 Task: Add Attachment from Google Drive to Card Card0000000083 in Board Board0000000021 in Workspace WS0000000007 in Trello. Add Cover Orange to Card Card0000000083 in Board Board0000000021 in Workspace WS0000000007 in Trello. Add "Add Label …" with "Title" Title0000000083 to Button Button0000000083 to Card Card0000000083 in Board Board0000000021 in Workspace WS0000000007 in Trello. Add Description DS0000000083 to Card Card0000000083 in Board Board0000000021 in Workspace WS0000000007 in Trello. Add Comment CM0000000083 to Card Card0000000083 in Board Board0000000021 in Workspace WS0000000007 in Trello
Action: Mouse moved to (399, 496)
Screenshot: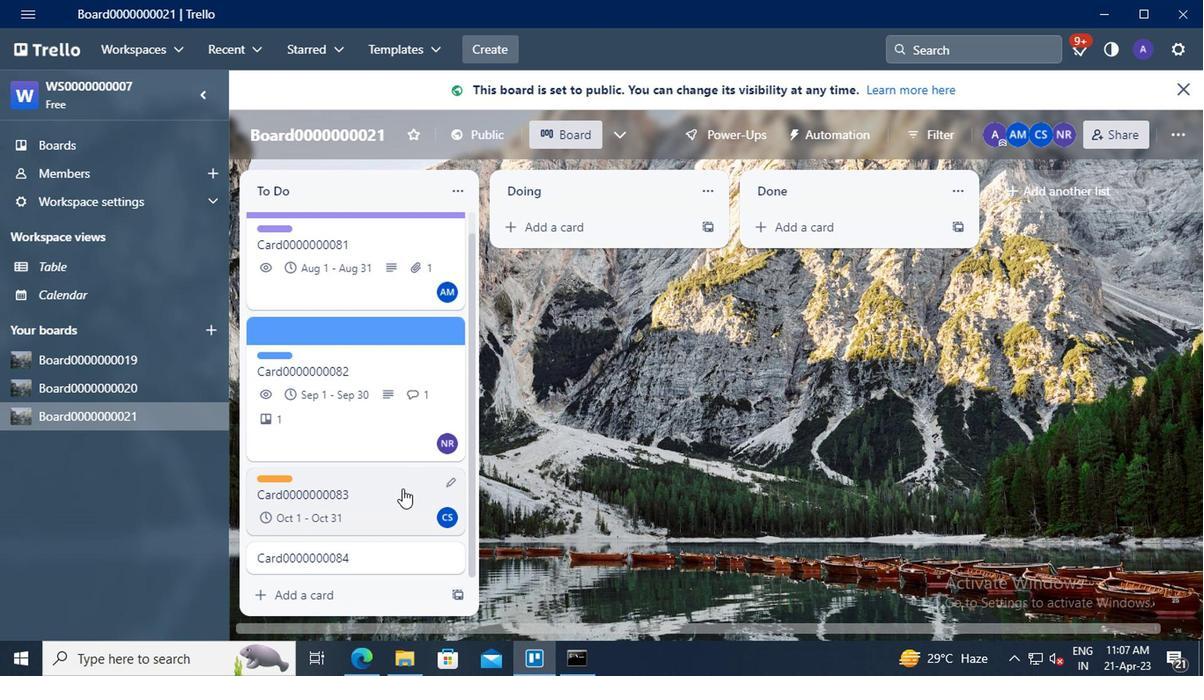 
Action: Mouse pressed left at (399, 496)
Screenshot: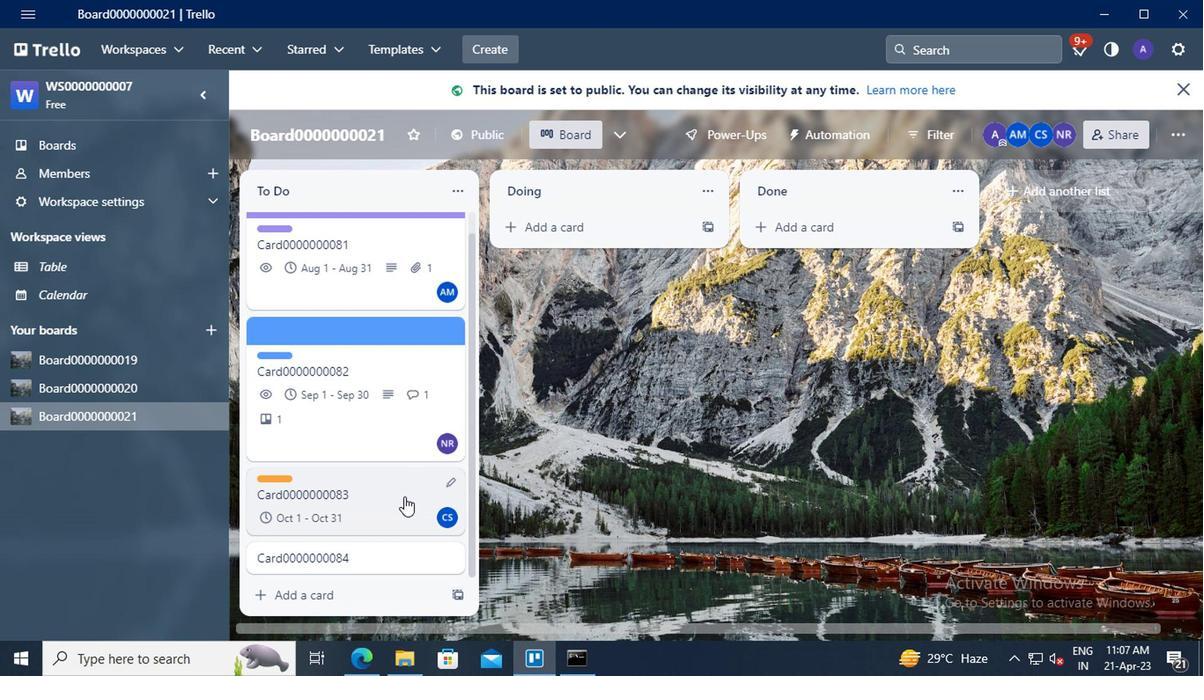 
Action: Mouse moved to (815, 376)
Screenshot: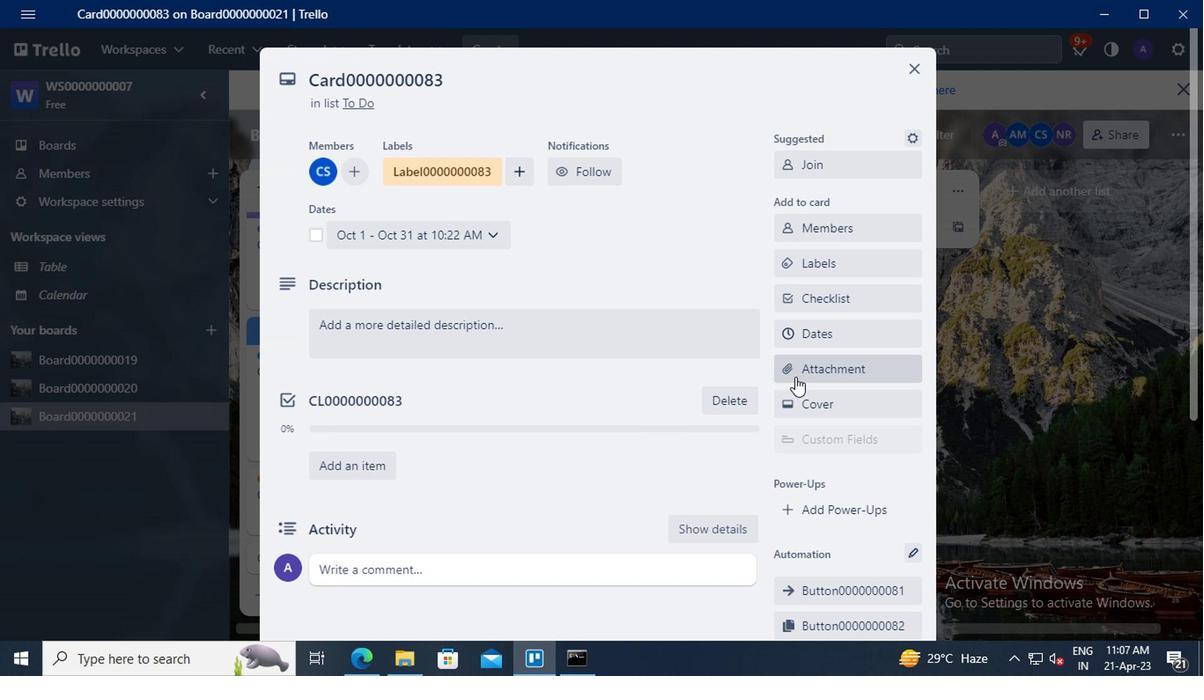 
Action: Mouse pressed left at (815, 376)
Screenshot: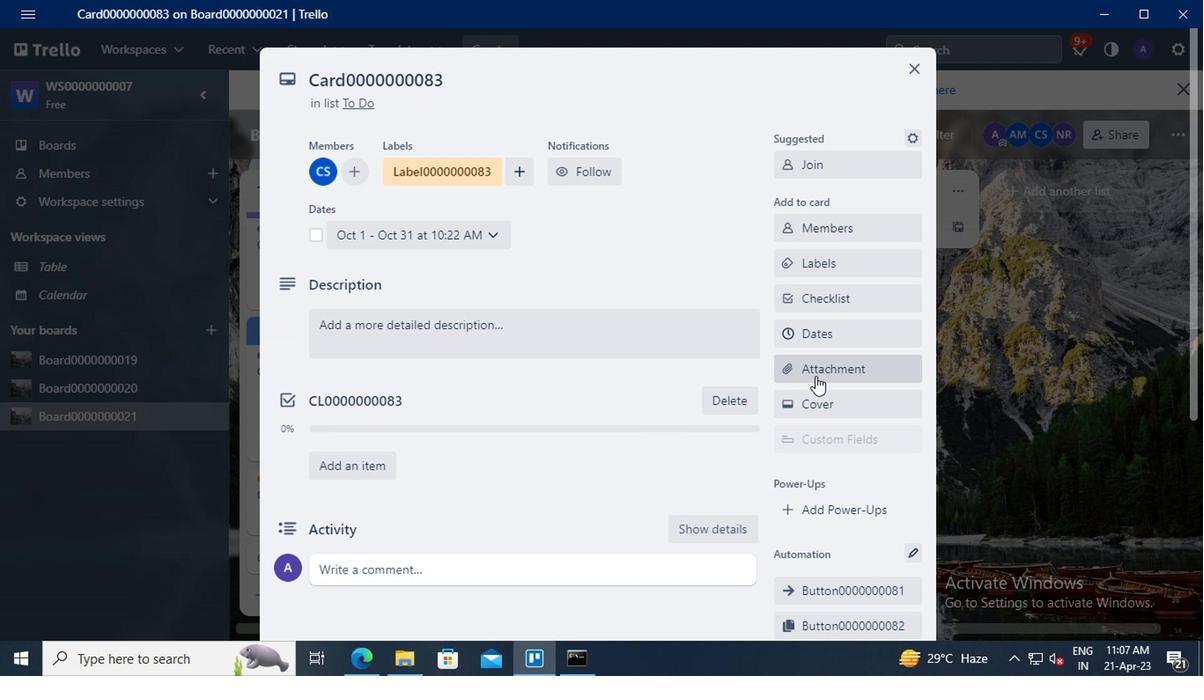
Action: Mouse moved to (826, 214)
Screenshot: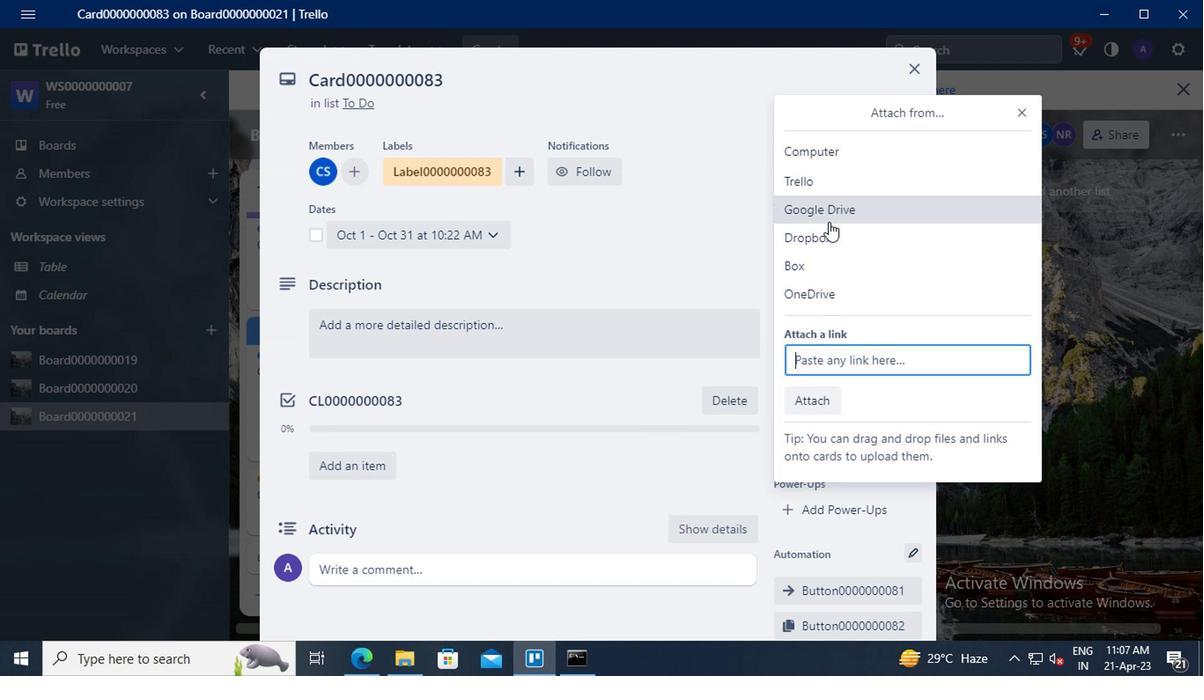 
Action: Mouse pressed left at (826, 214)
Screenshot: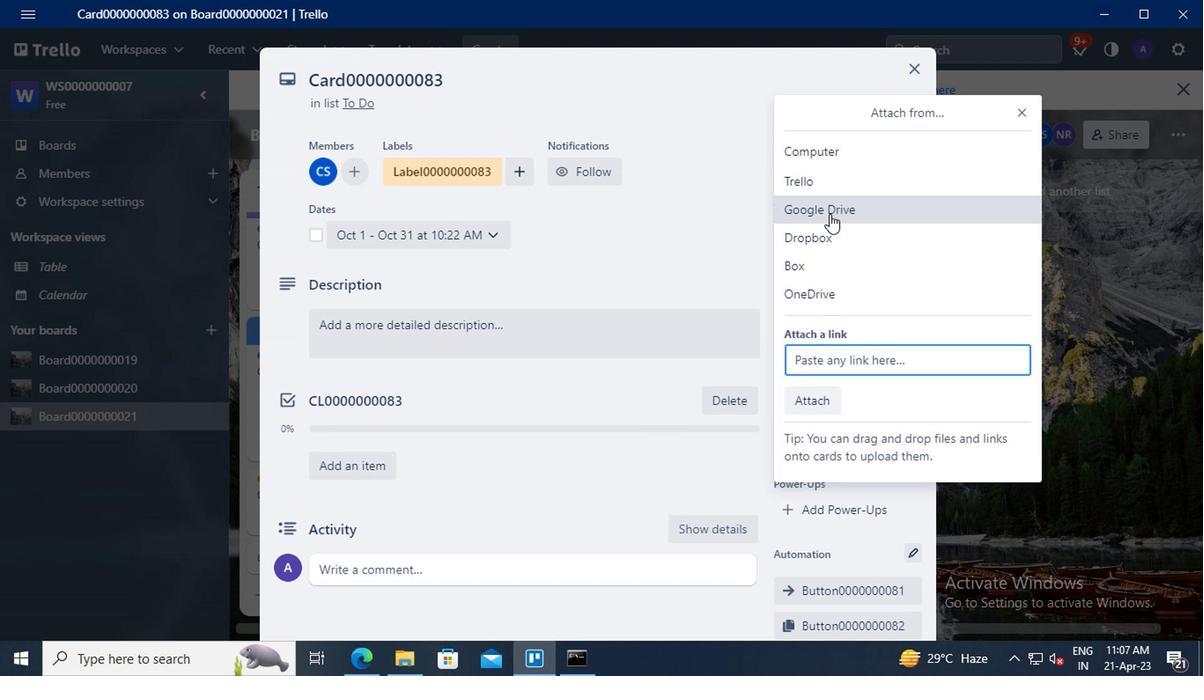 
Action: Mouse moved to (238, 293)
Screenshot: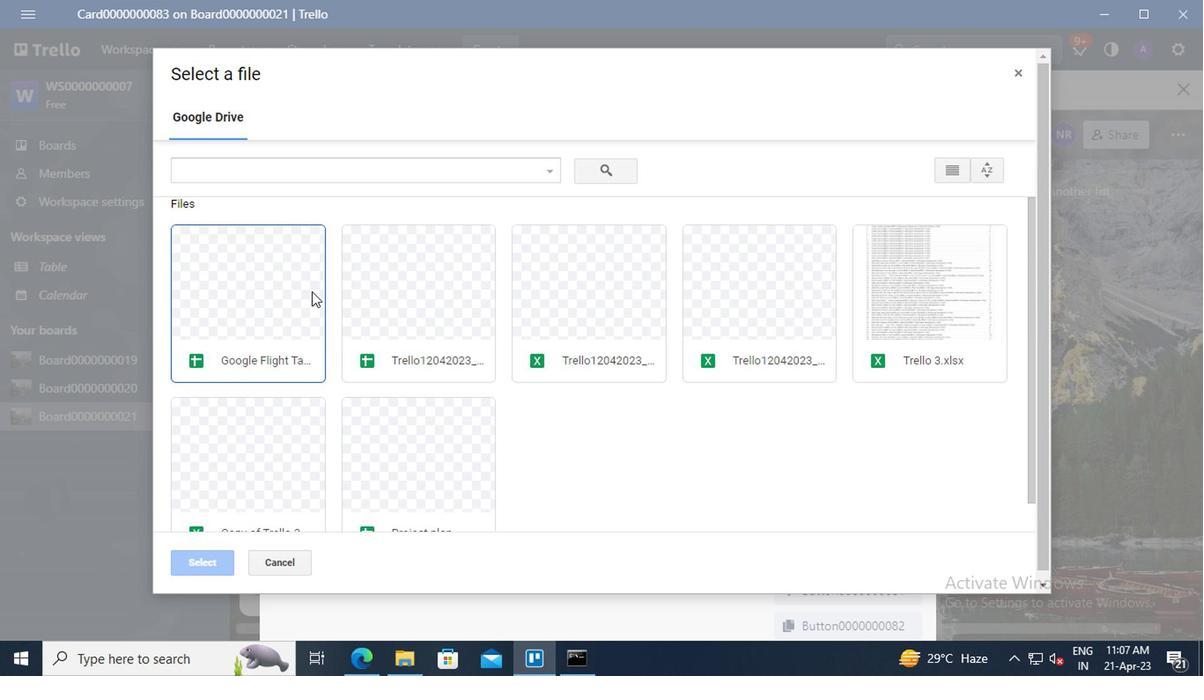 
Action: Mouse pressed left at (238, 293)
Screenshot: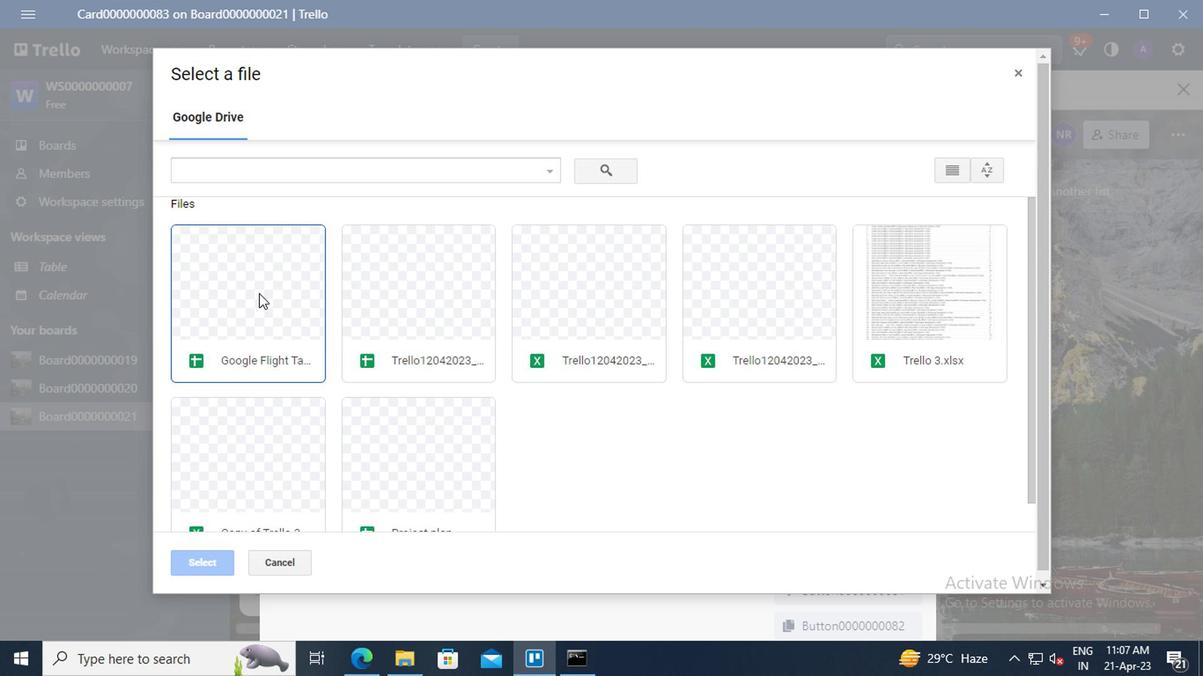 
Action: Mouse moved to (209, 559)
Screenshot: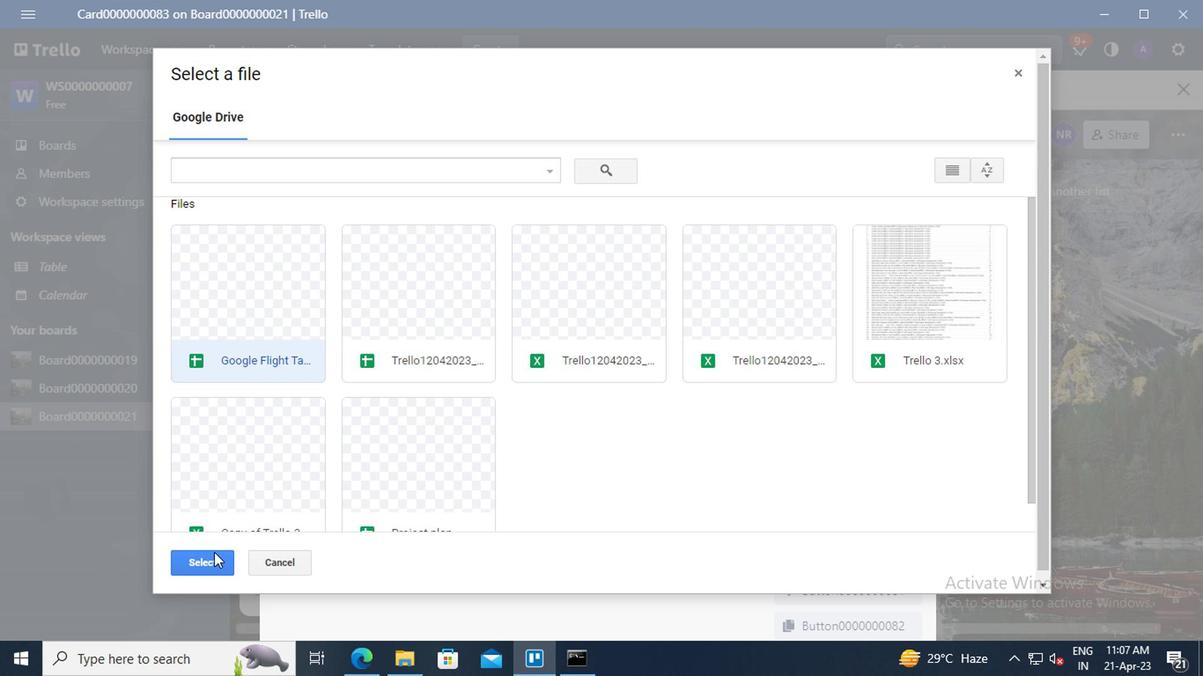 
Action: Mouse pressed left at (209, 559)
Screenshot: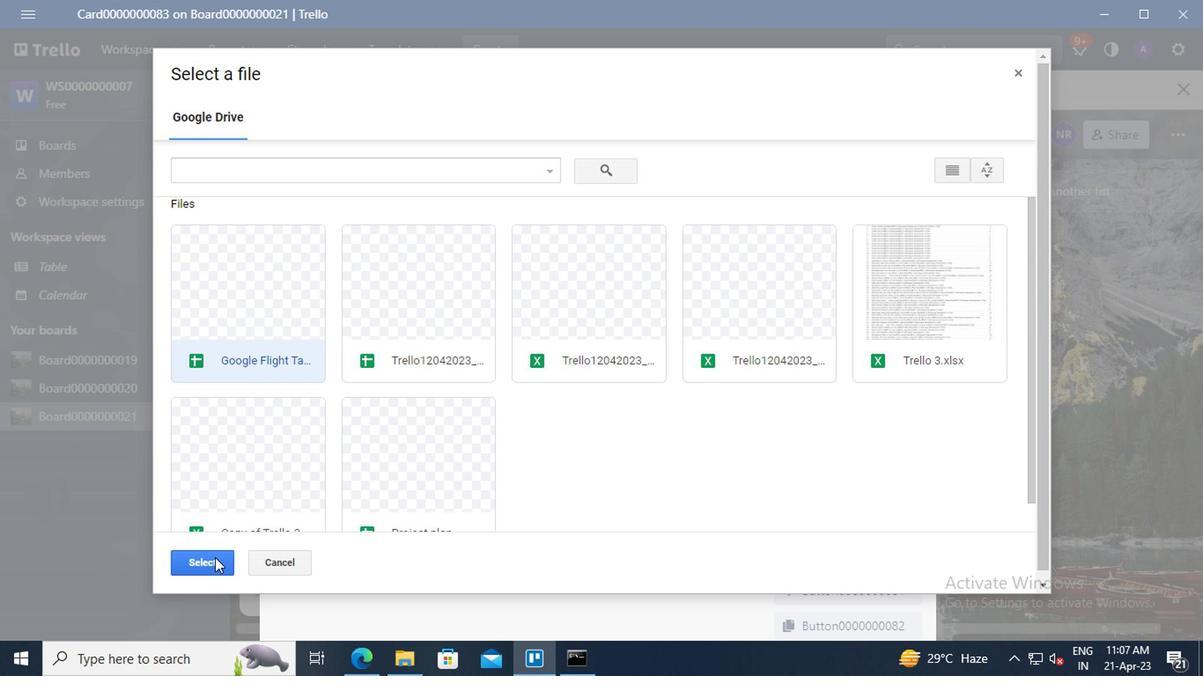 
Action: Mouse moved to (817, 410)
Screenshot: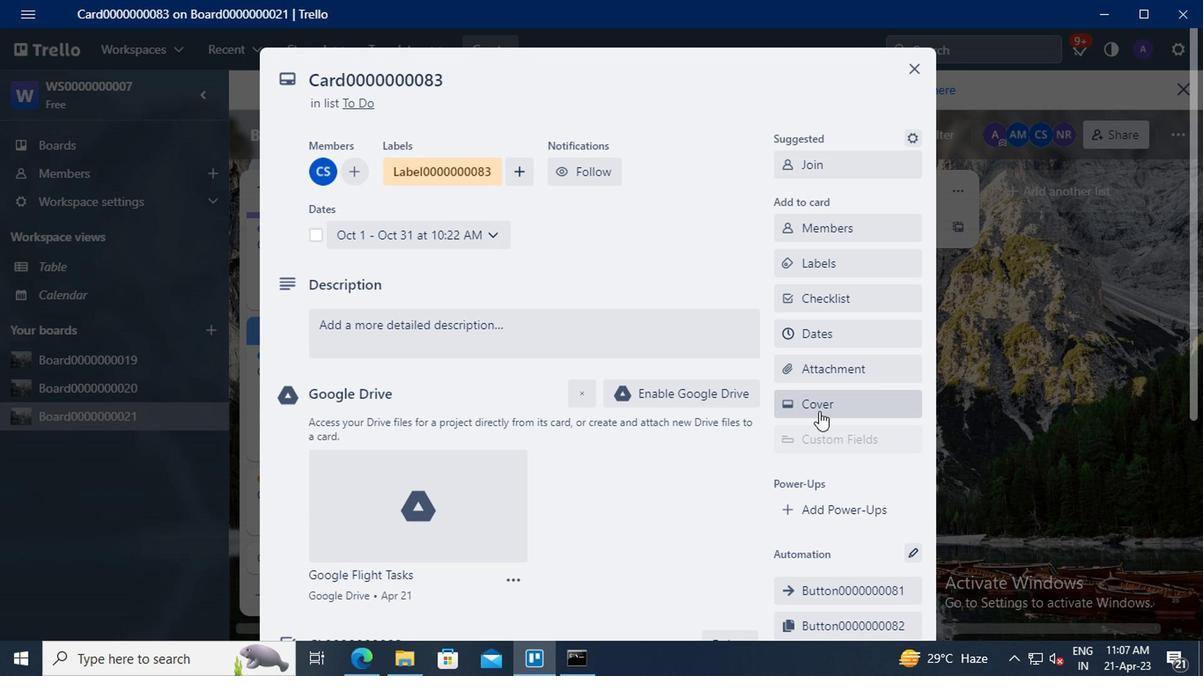 
Action: Mouse pressed left at (817, 410)
Screenshot: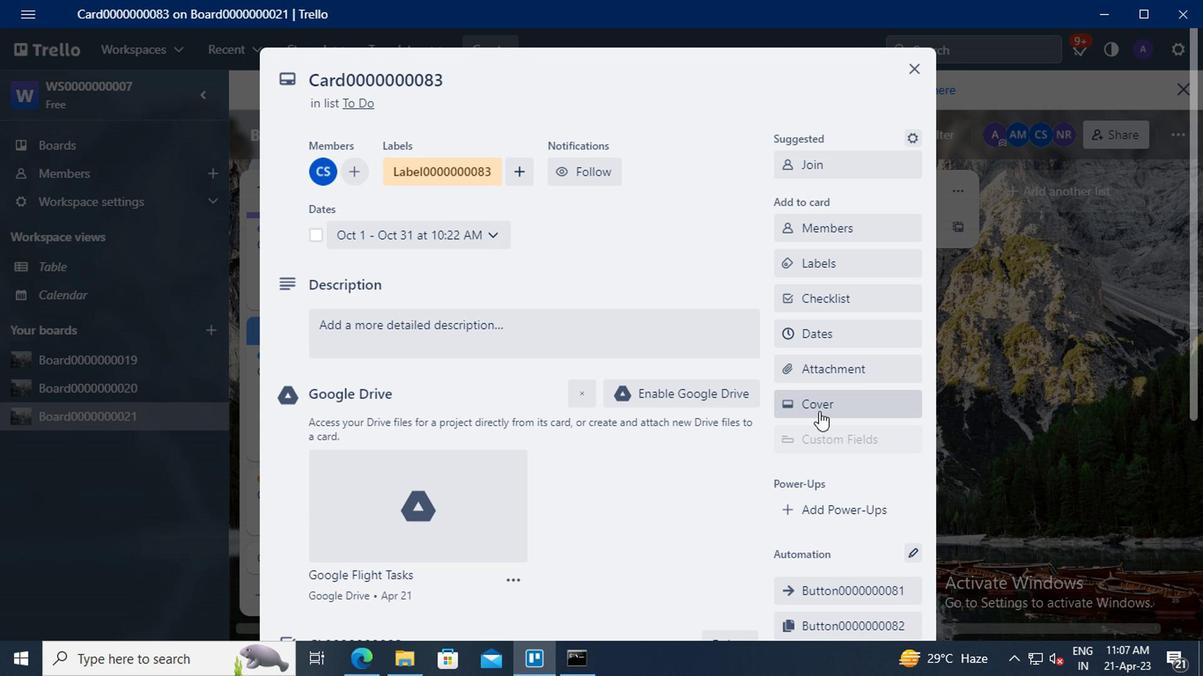 
Action: Mouse moved to (907, 281)
Screenshot: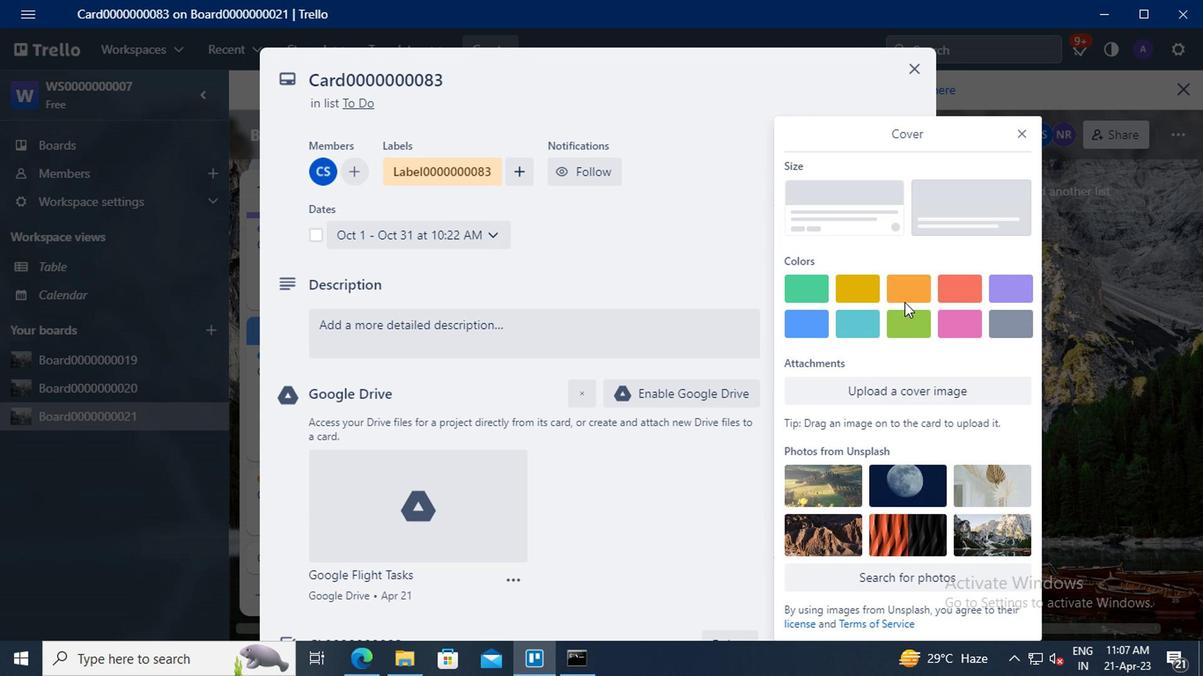 
Action: Mouse pressed left at (907, 281)
Screenshot: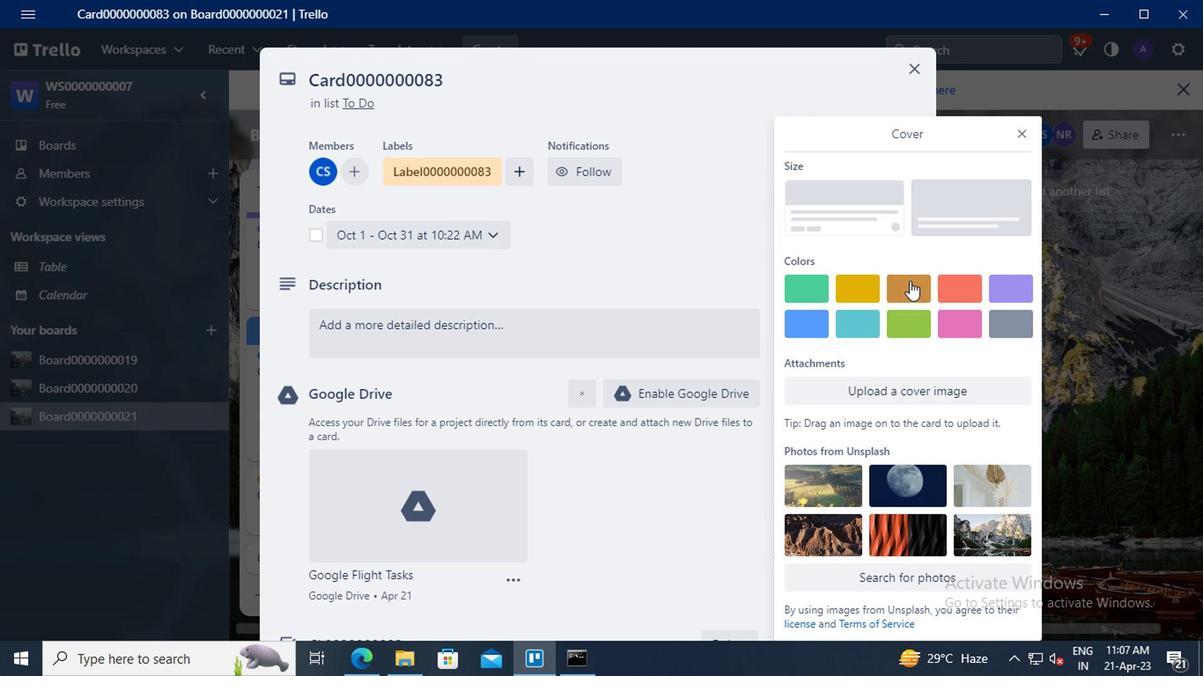 
Action: Mouse moved to (1020, 103)
Screenshot: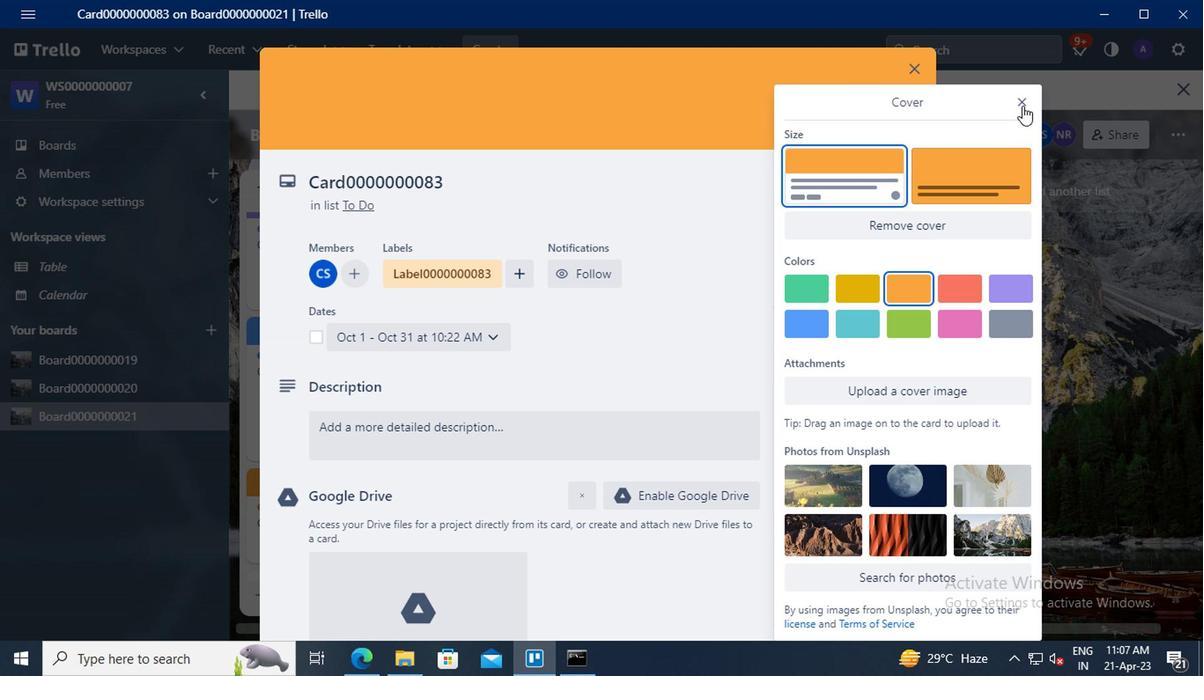 
Action: Mouse pressed left at (1020, 103)
Screenshot: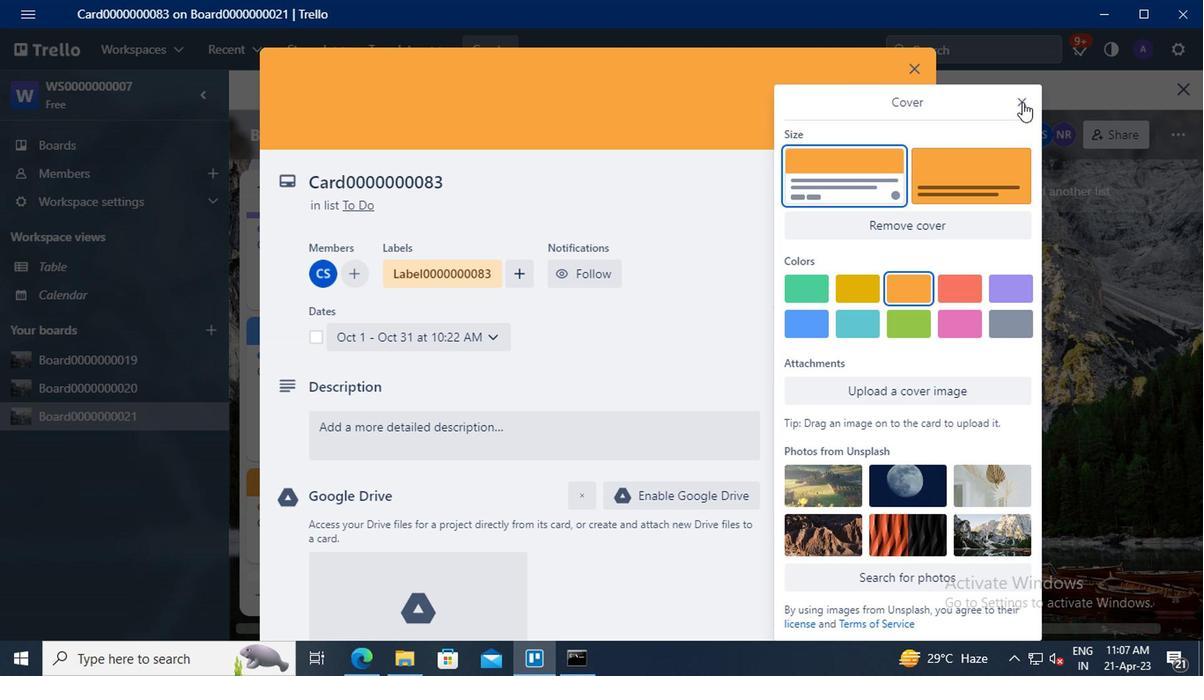
Action: Mouse moved to (817, 303)
Screenshot: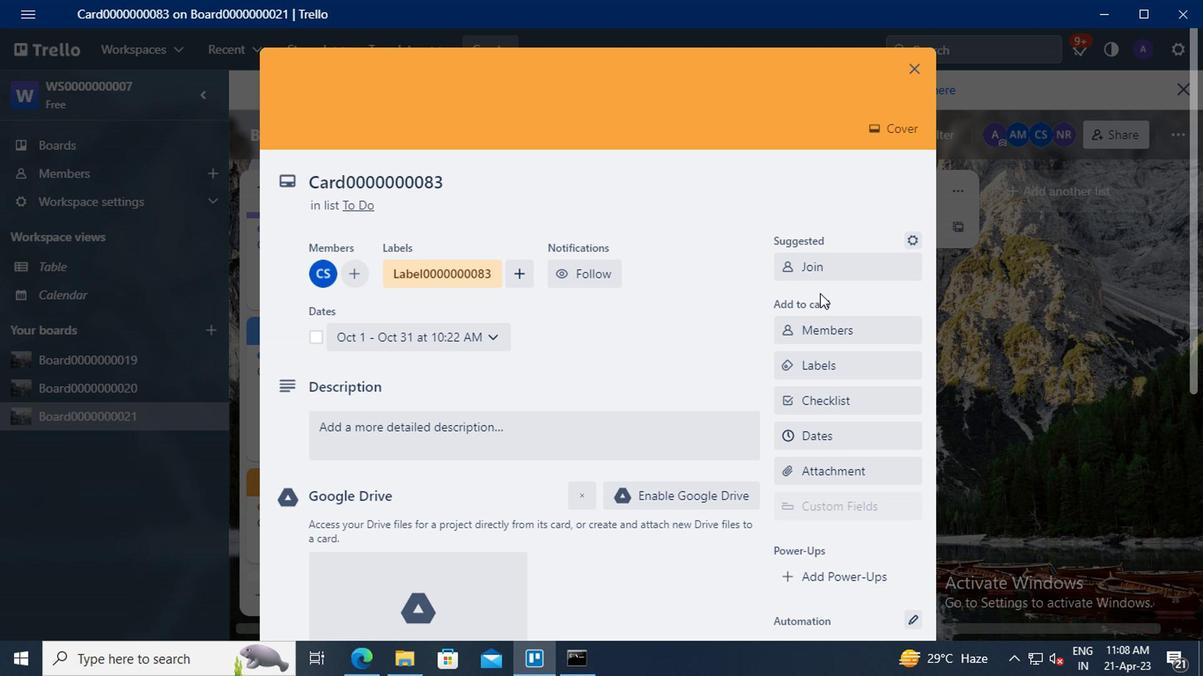 
Action: Mouse scrolled (817, 302) with delta (0, 0)
Screenshot: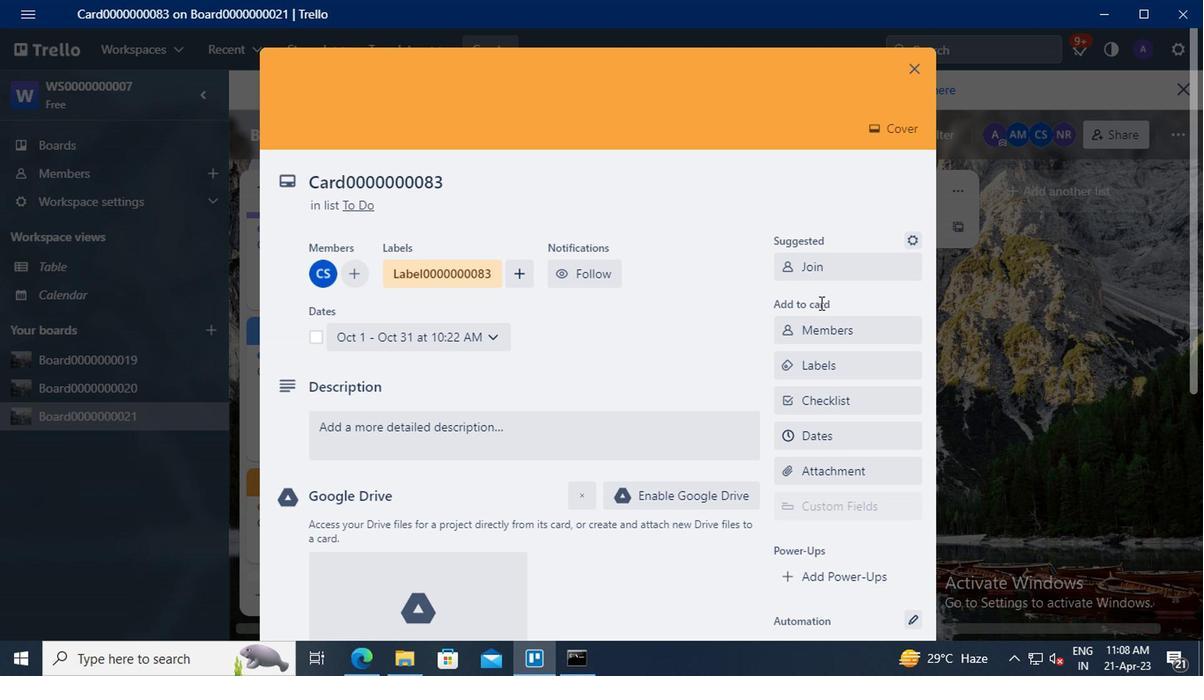 
Action: Mouse moved to (817, 304)
Screenshot: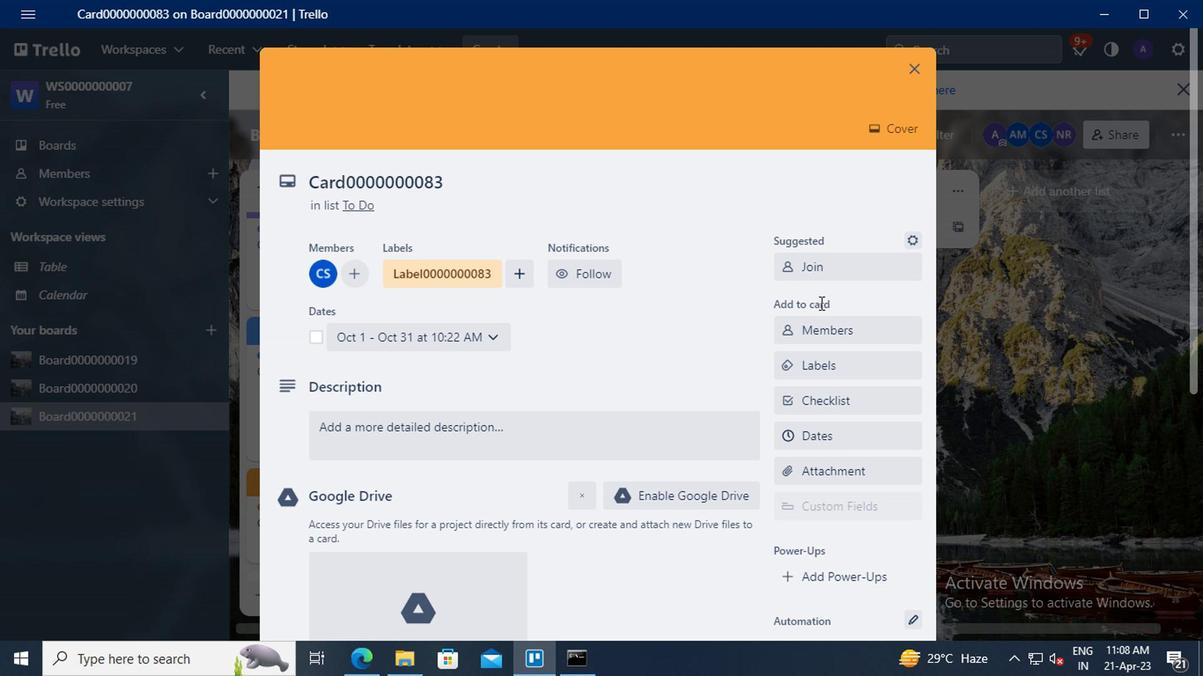 
Action: Mouse scrolled (817, 303) with delta (0, -1)
Screenshot: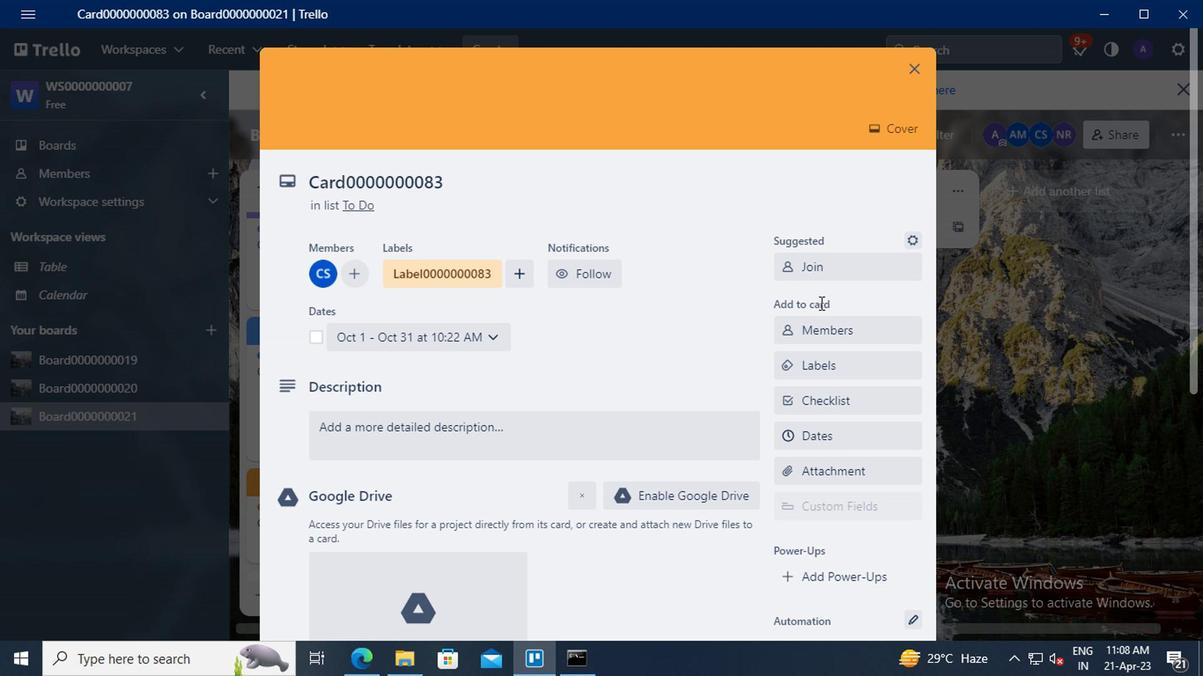 
Action: Mouse moved to (817, 305)
Screenshot: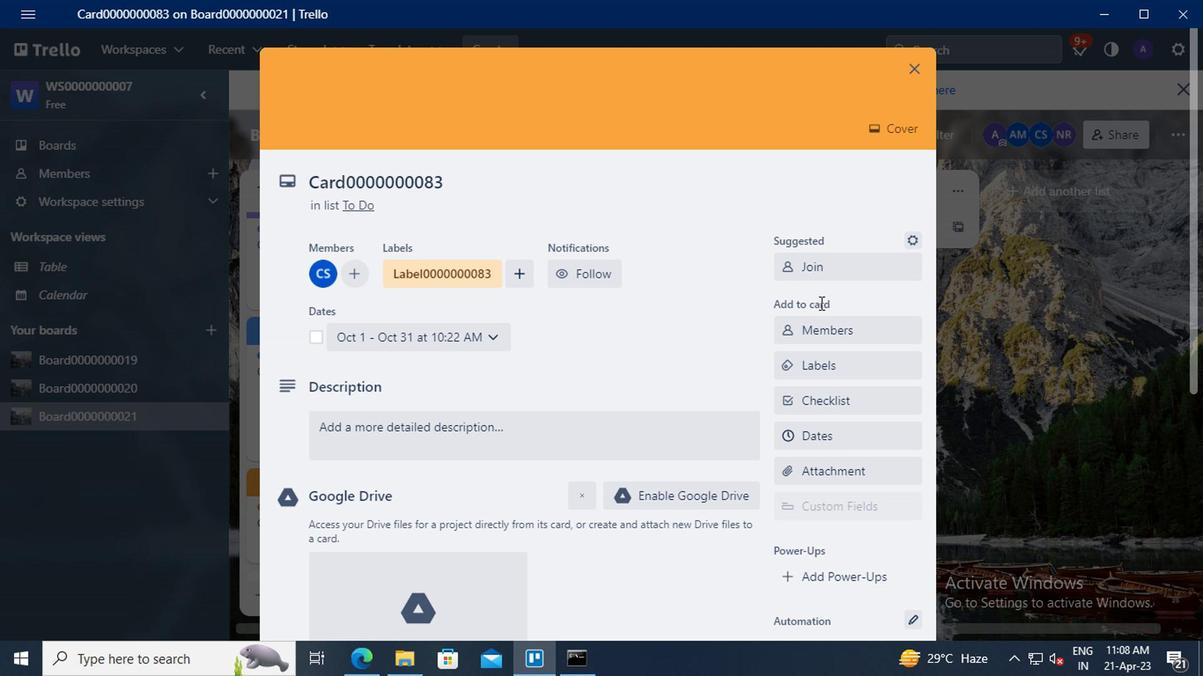 
Action: Mouse scrolled (817, 305) with delta (0, 0)
Screenshot: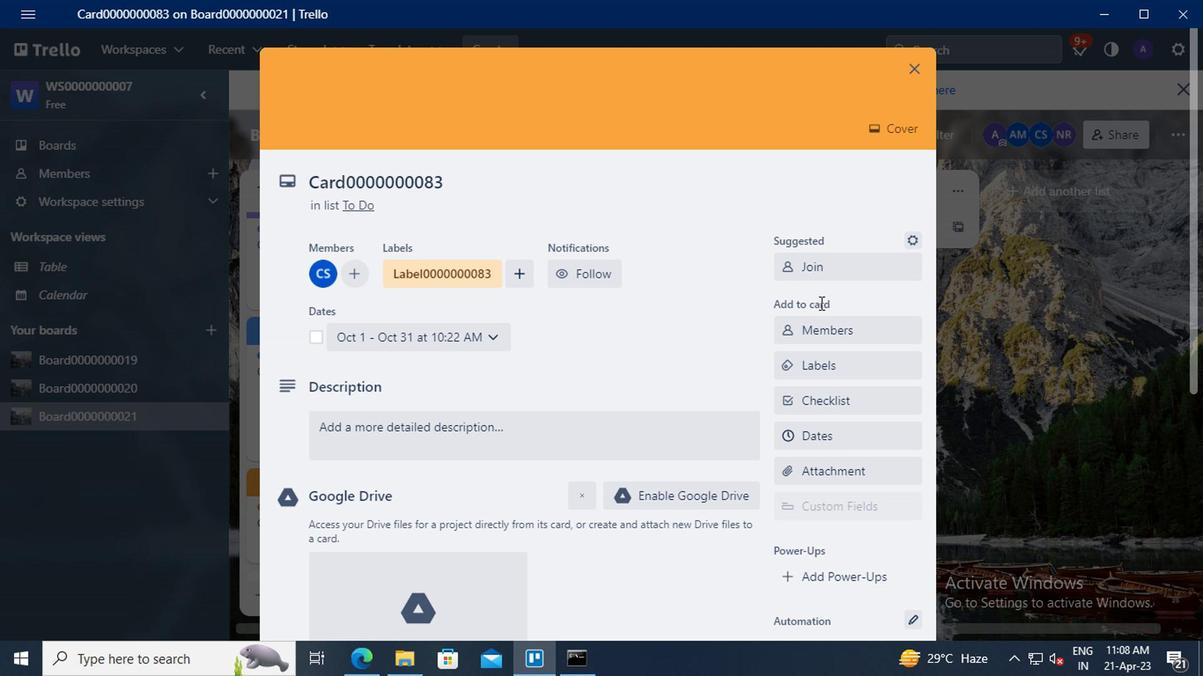
Action: Mouse moved to (834, 464)
Screenshot: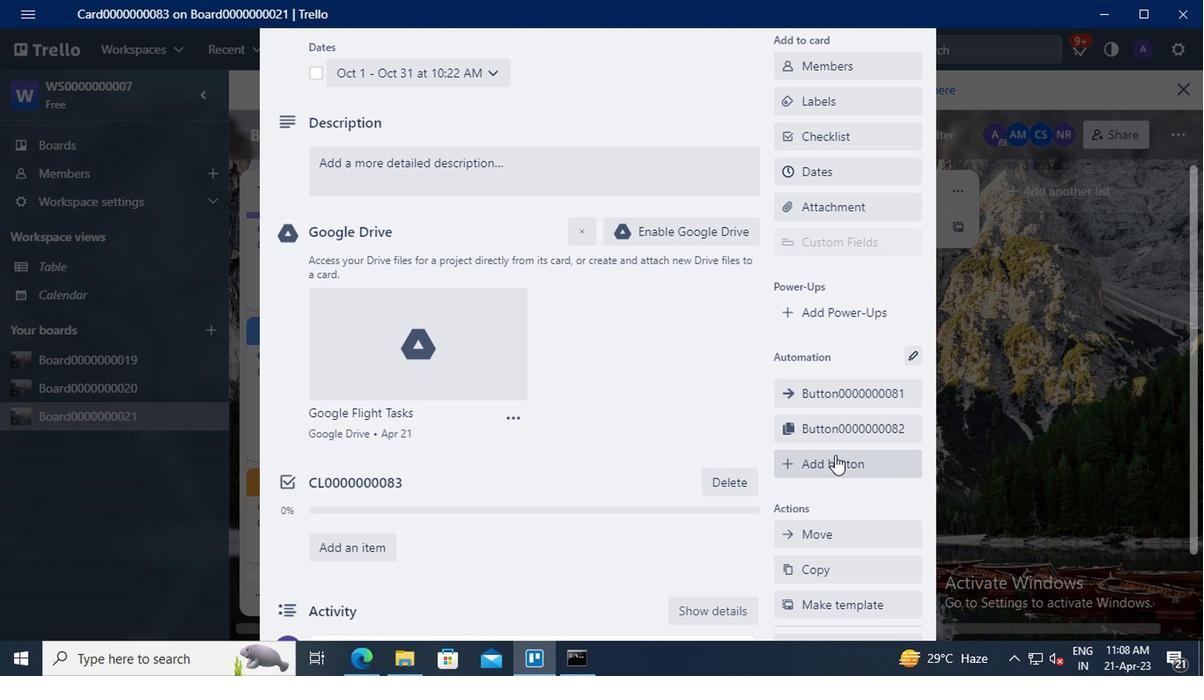 
Action: Mouse pressed left at (834, 464)
Screenshot: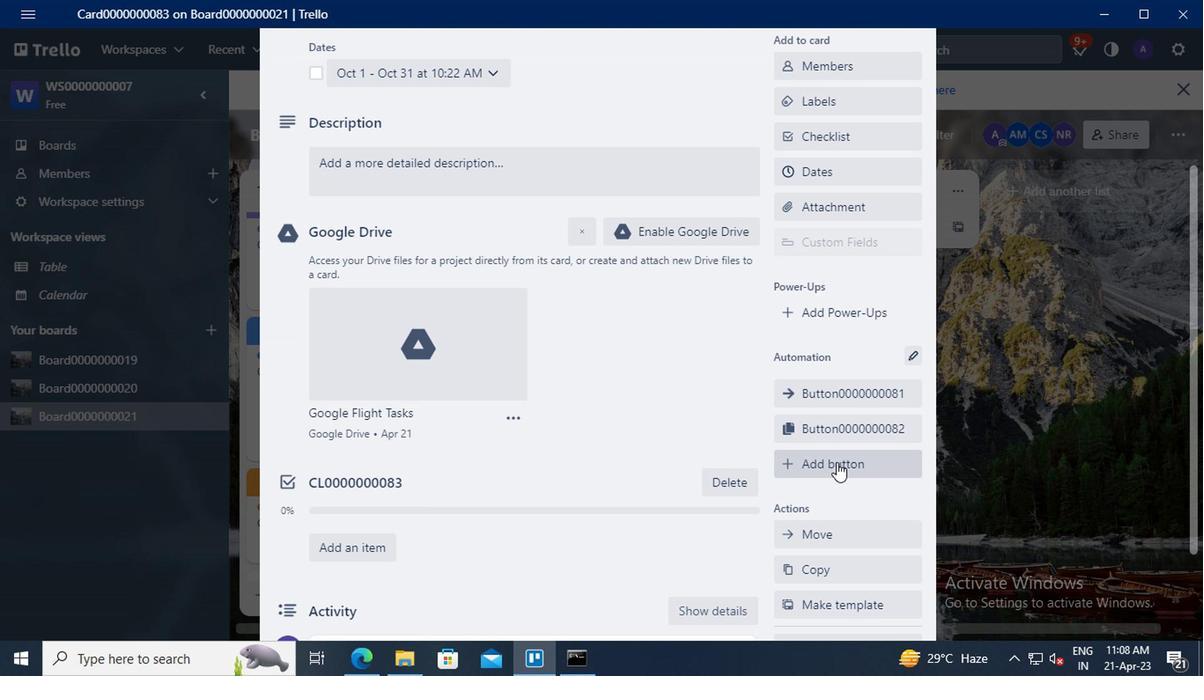 
Action: Mouse moved to (844, 237)
Screenshot: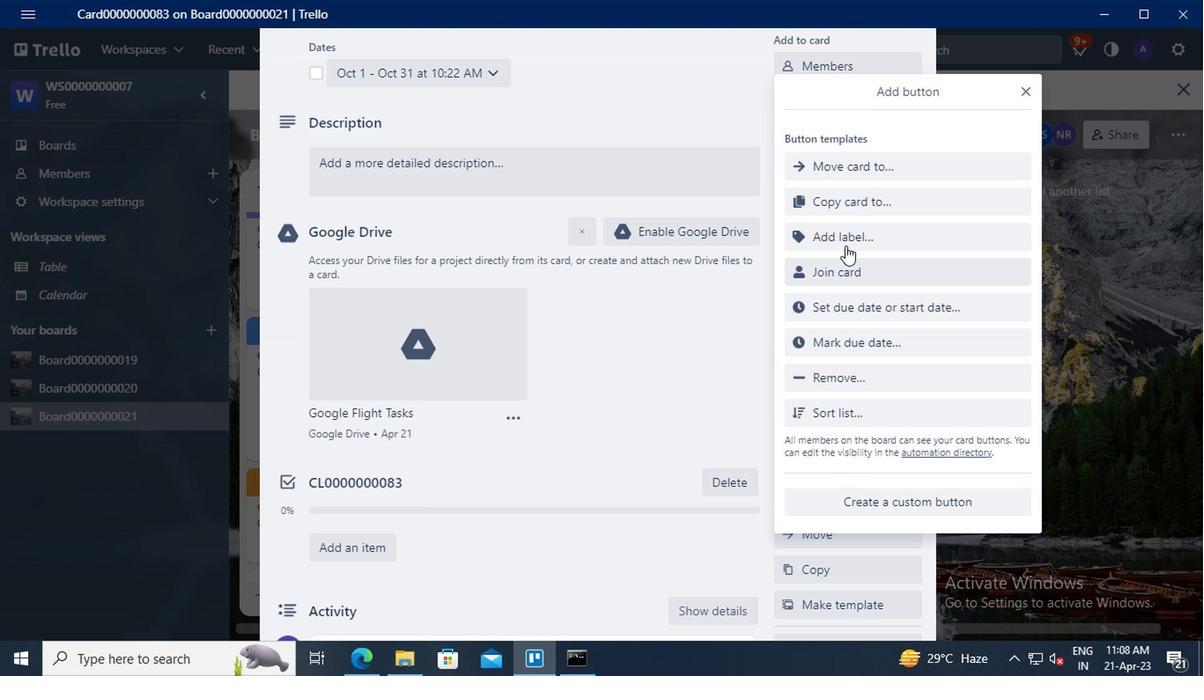 
Action: Mouse pressed left at (844, 237)
Screenshot: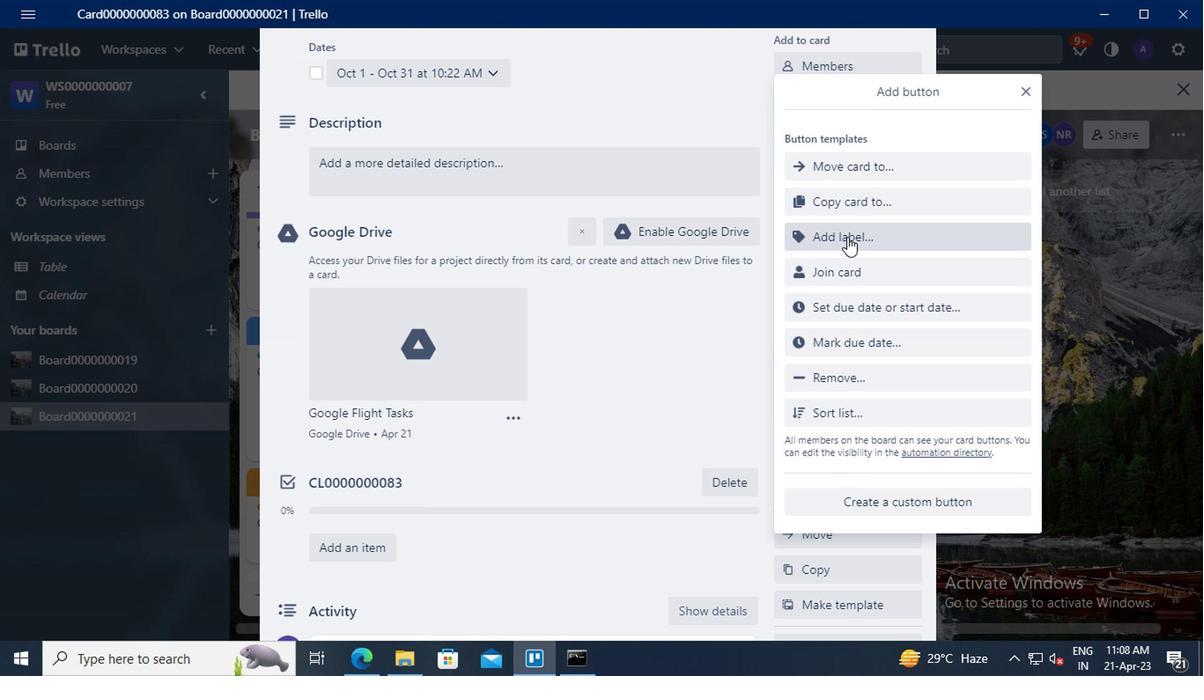 
Action: Mouse moved to (851, 196)
Screenshot: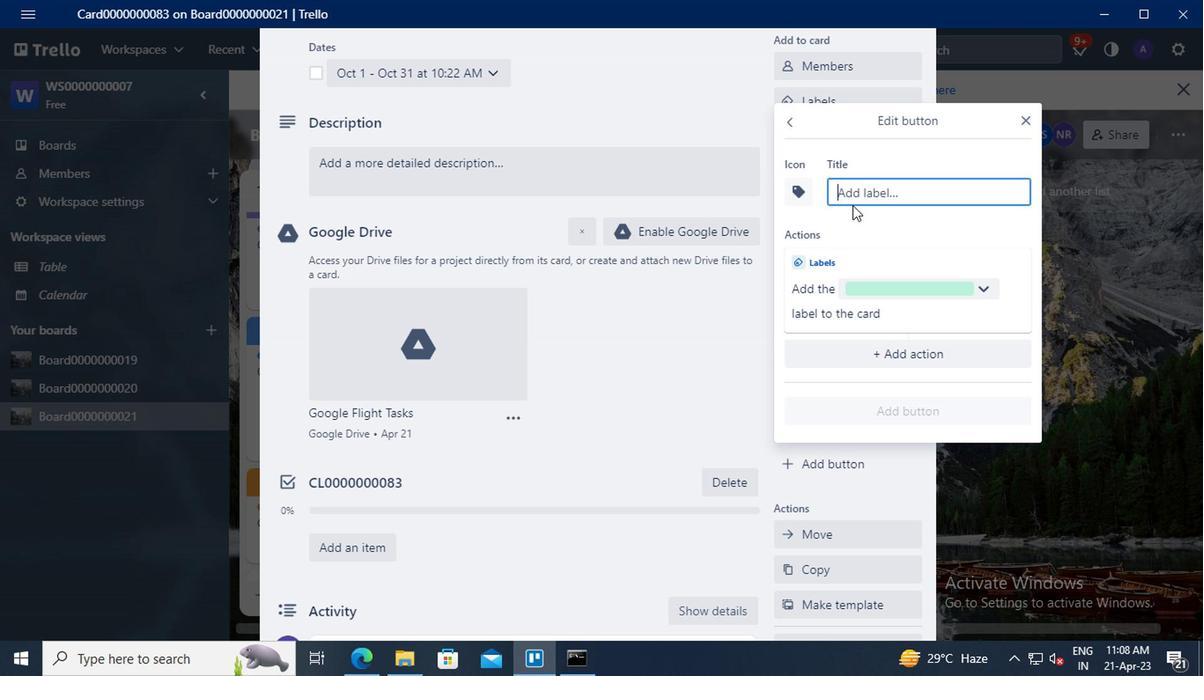 
Action: Mouse pressed left at (851, 196)
Screenshot: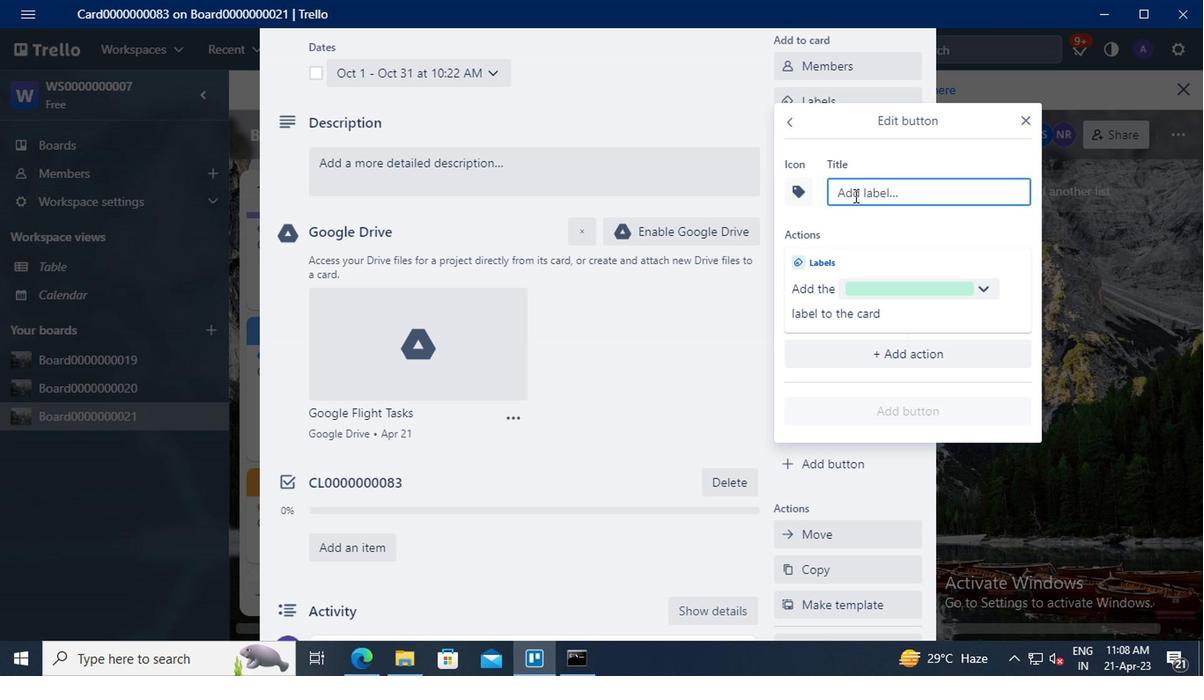 
Action: Mouse moved to (808, 166)
Screenshot: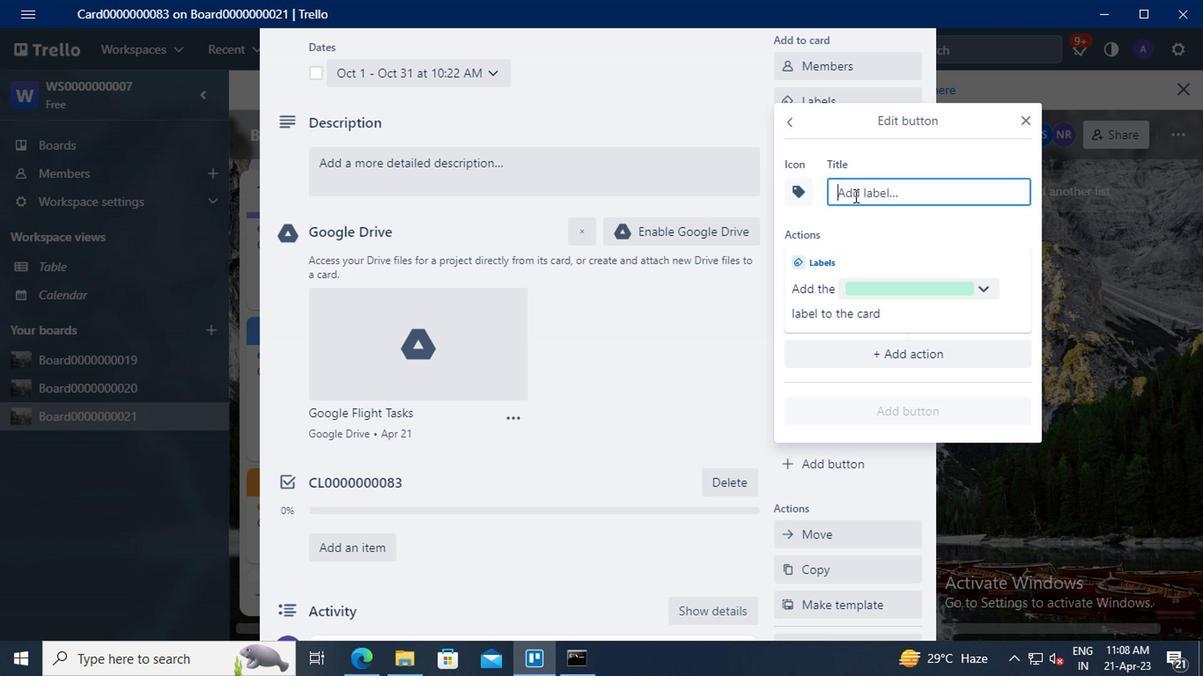 
Action: Key pressed <Key.shift>TITLE0000000083
Screenshot: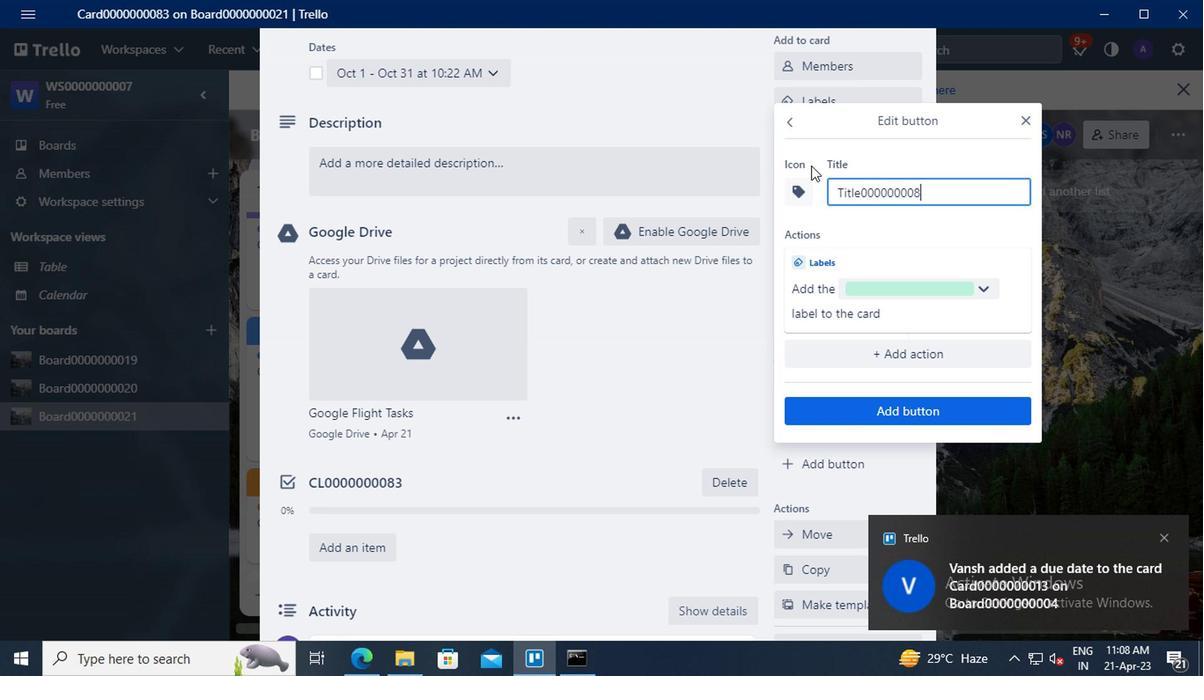 
Action: Mouse moved to (875, 410)
Screenshot: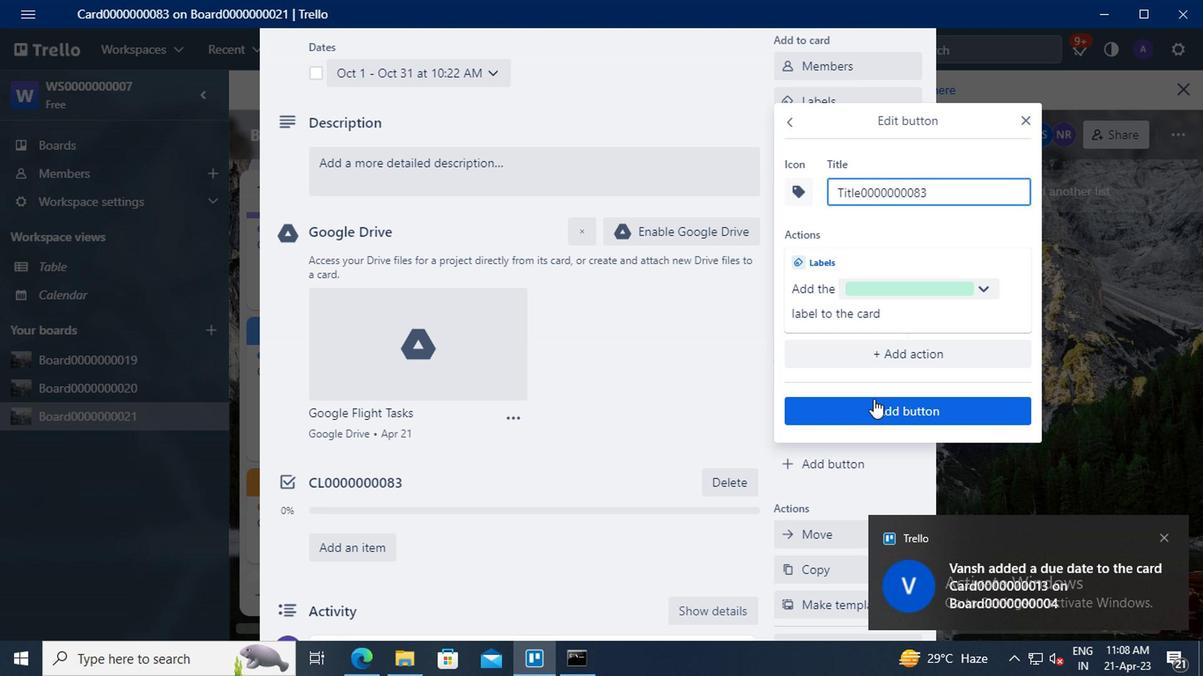 
Action: Mouse pressed left at (875, 410)
Screenshot: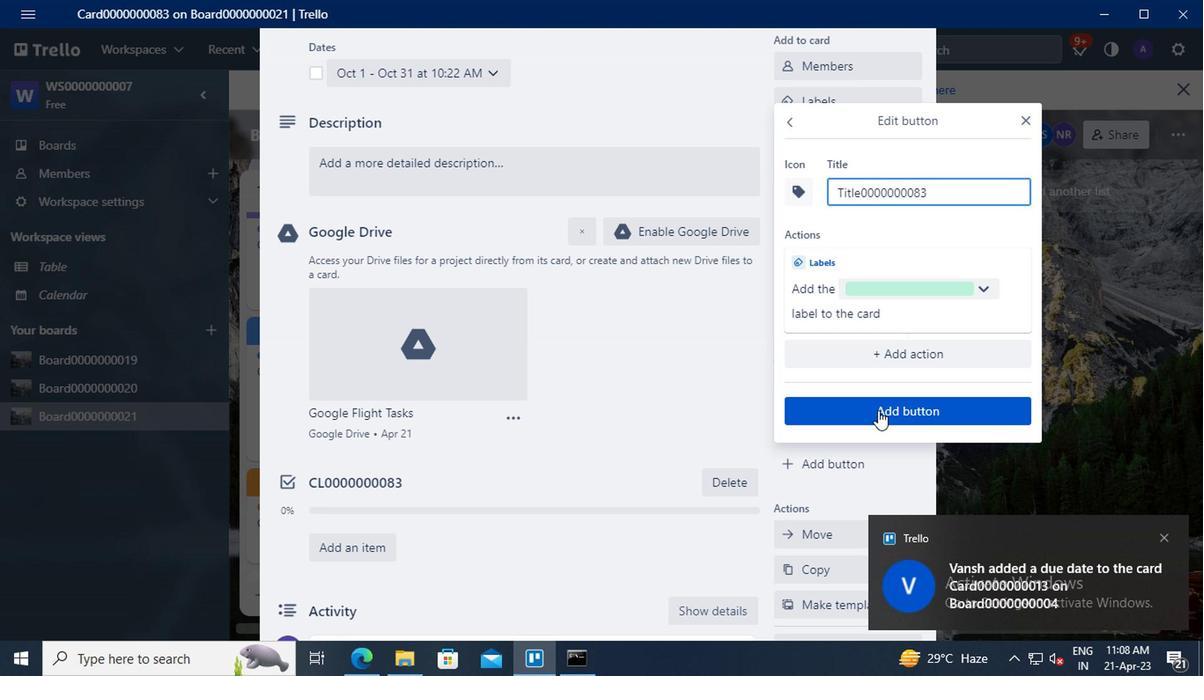 
Action: Mouse moved to (579, 381)
Screenshot: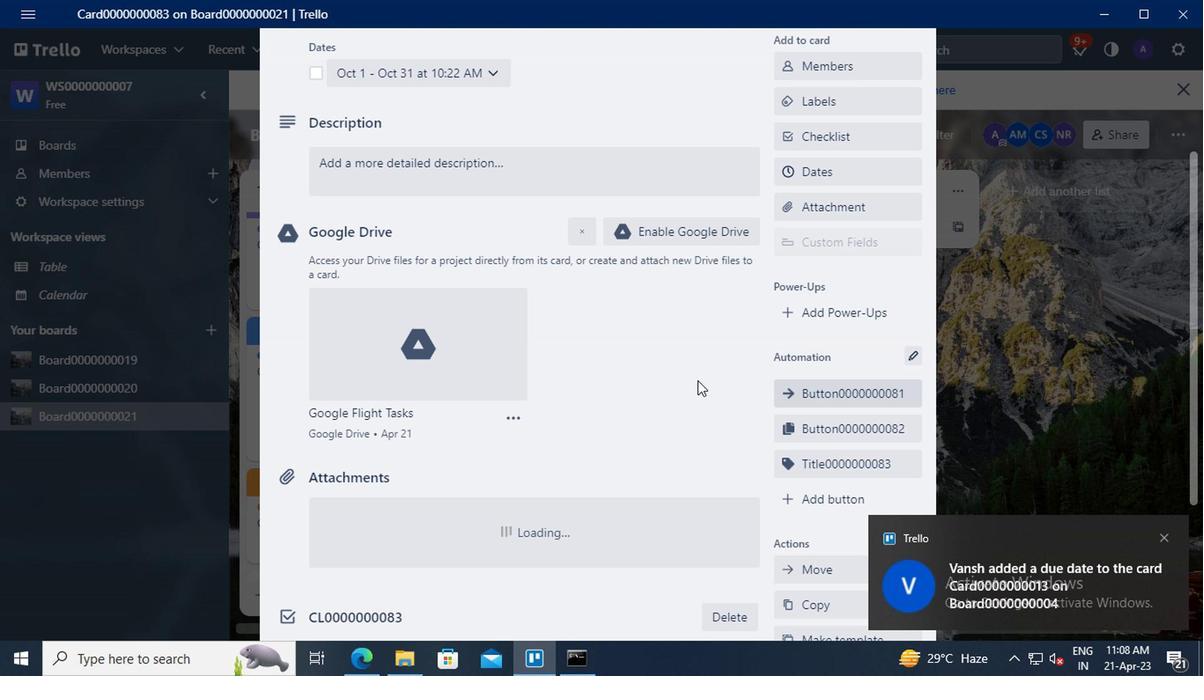 
Action: Mouse scrolled (579, 381) with delta (0, 0)
Screenshot: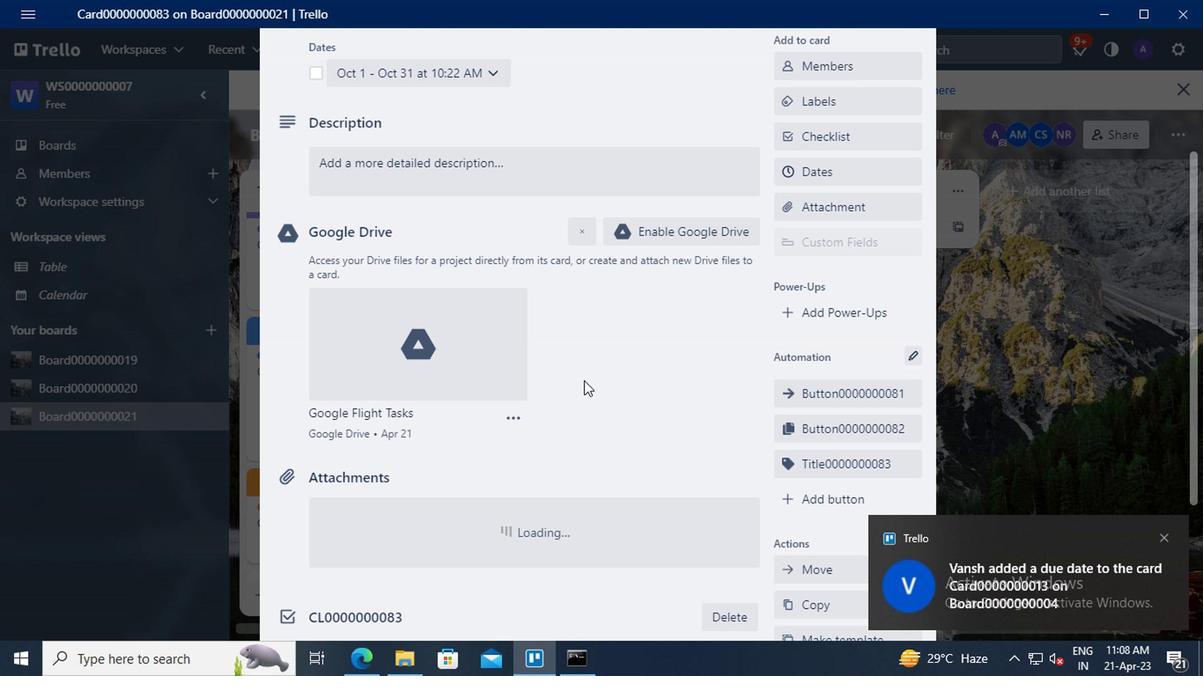 
Action: Mouse moved to (379, 258)
Screenshot: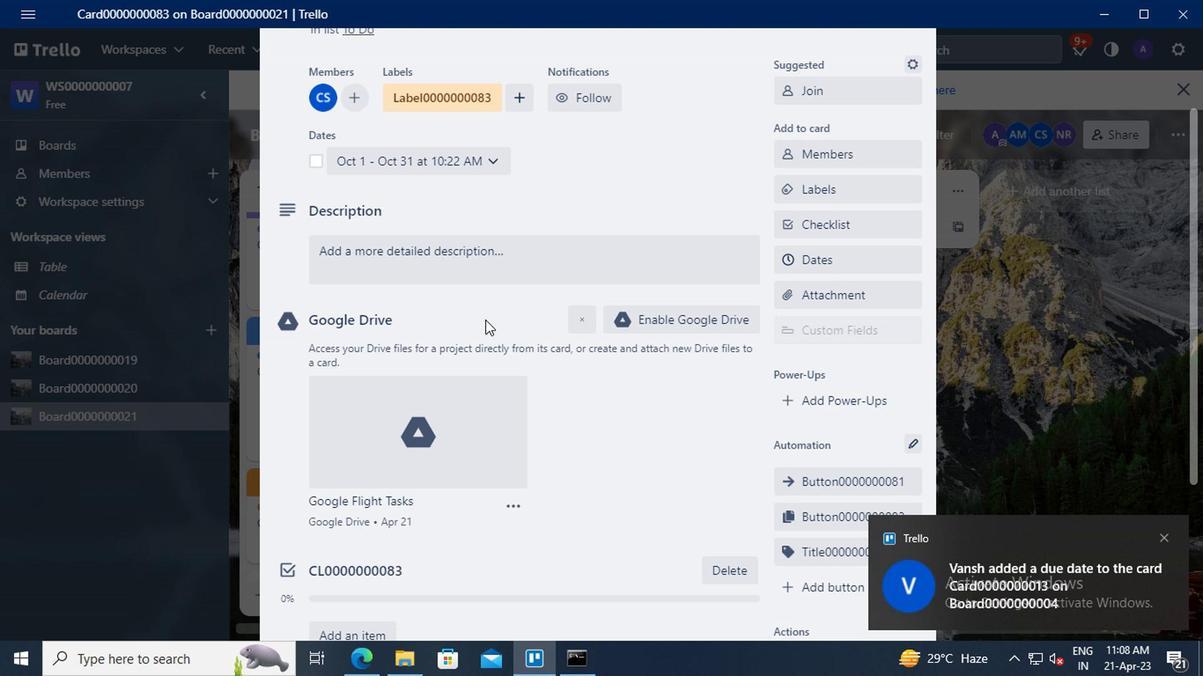 
Action: Mouse pressed left at (379, 258)
Screenshot: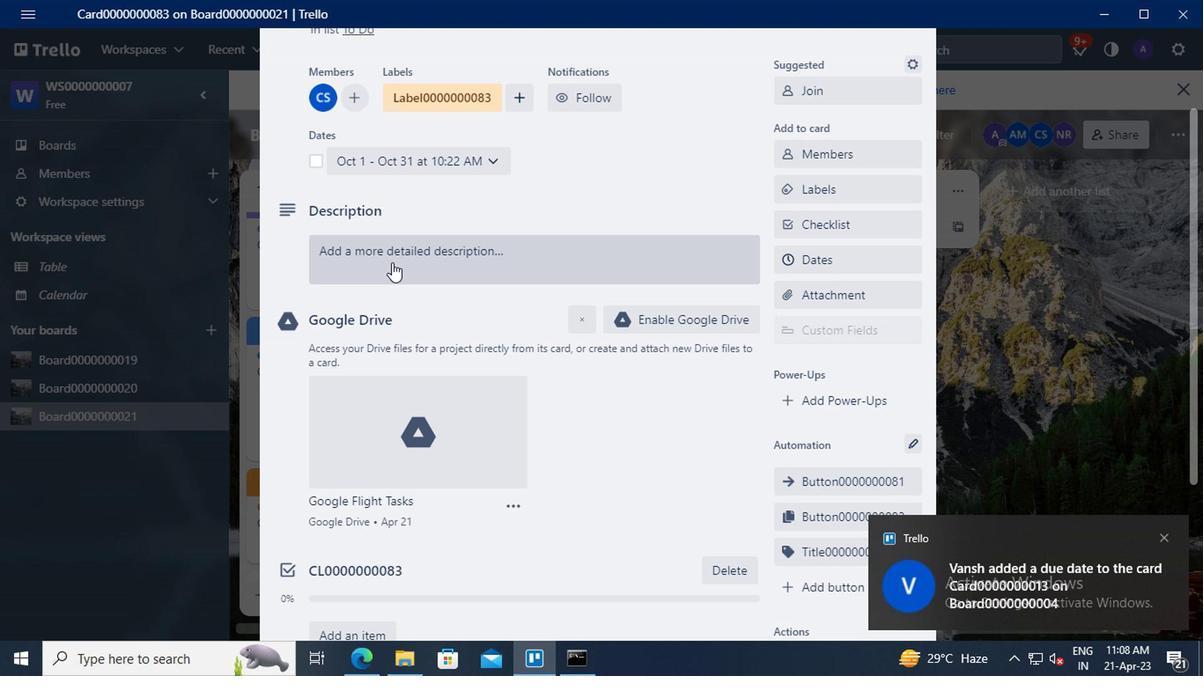 
Action: Mouse moved to (335, 316)
Screenshot: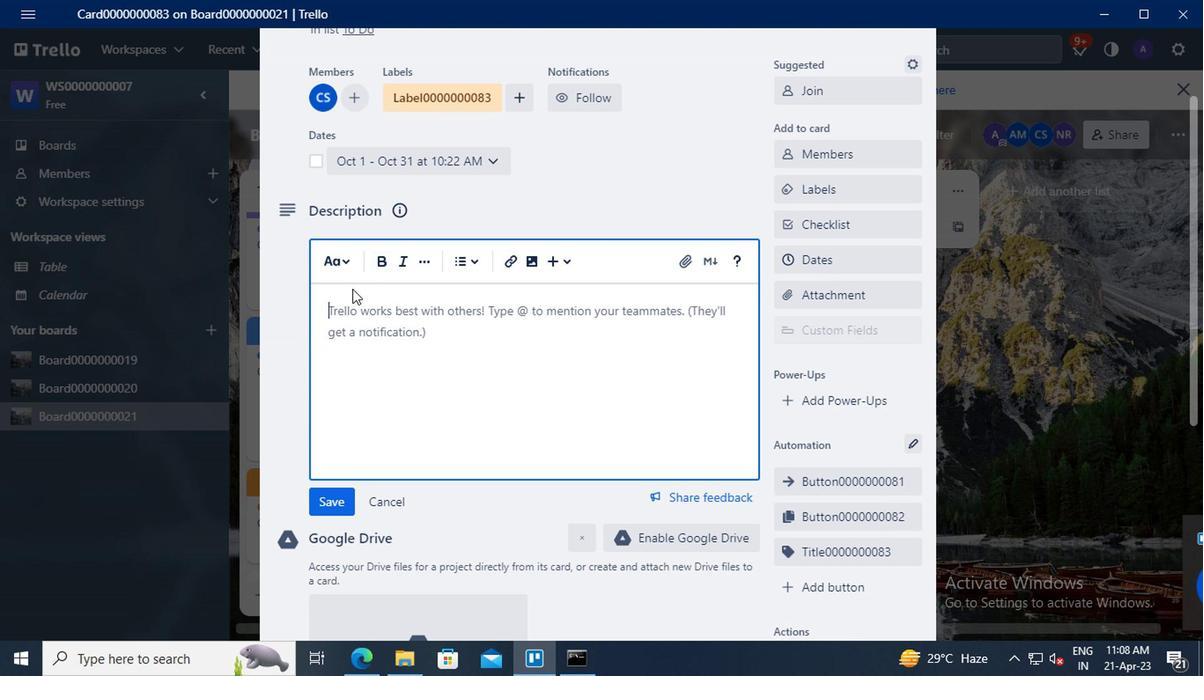 
Action: Mouse pressed left at (335, 316)
Screenshot: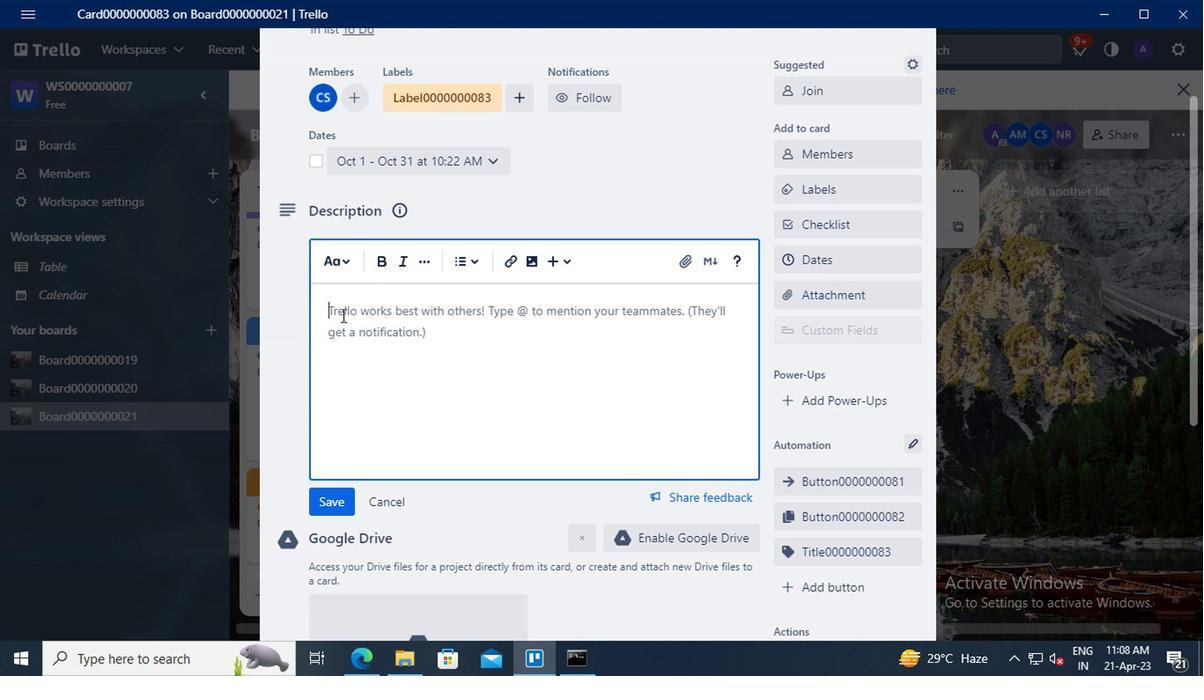 
Action: Key pressed <Key.shift>DS0000000083
Screenshot: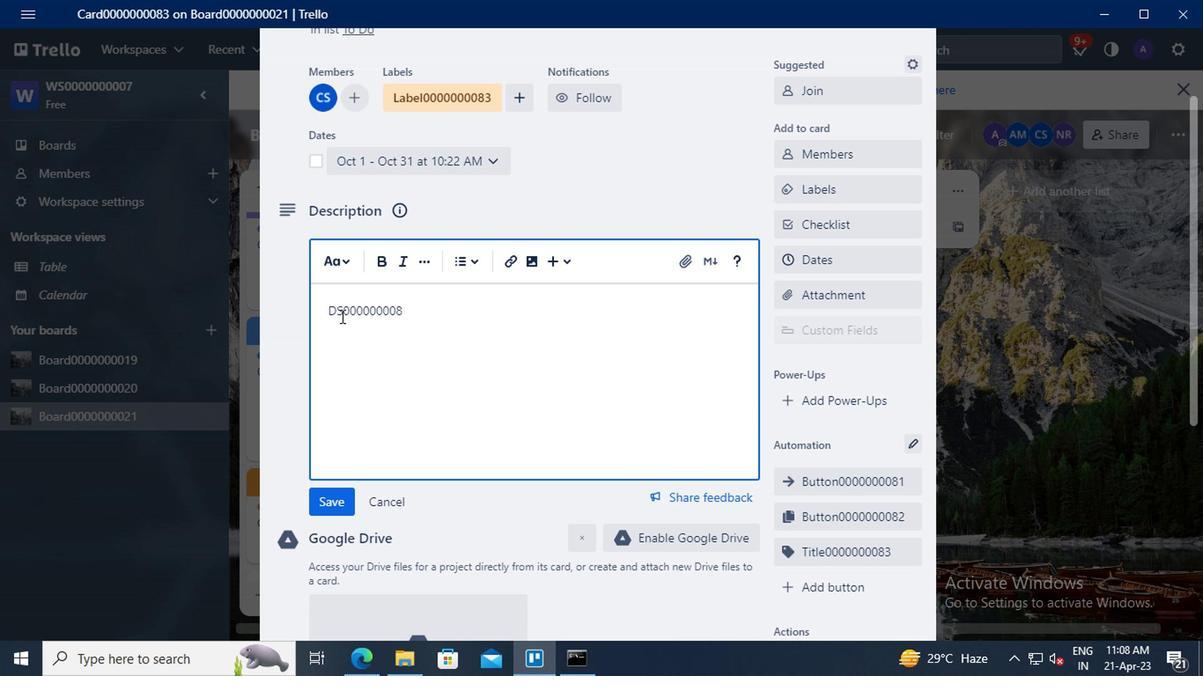 
Action: Mouse scrolled (335, 315) with delta (0, 0)
Screenshot: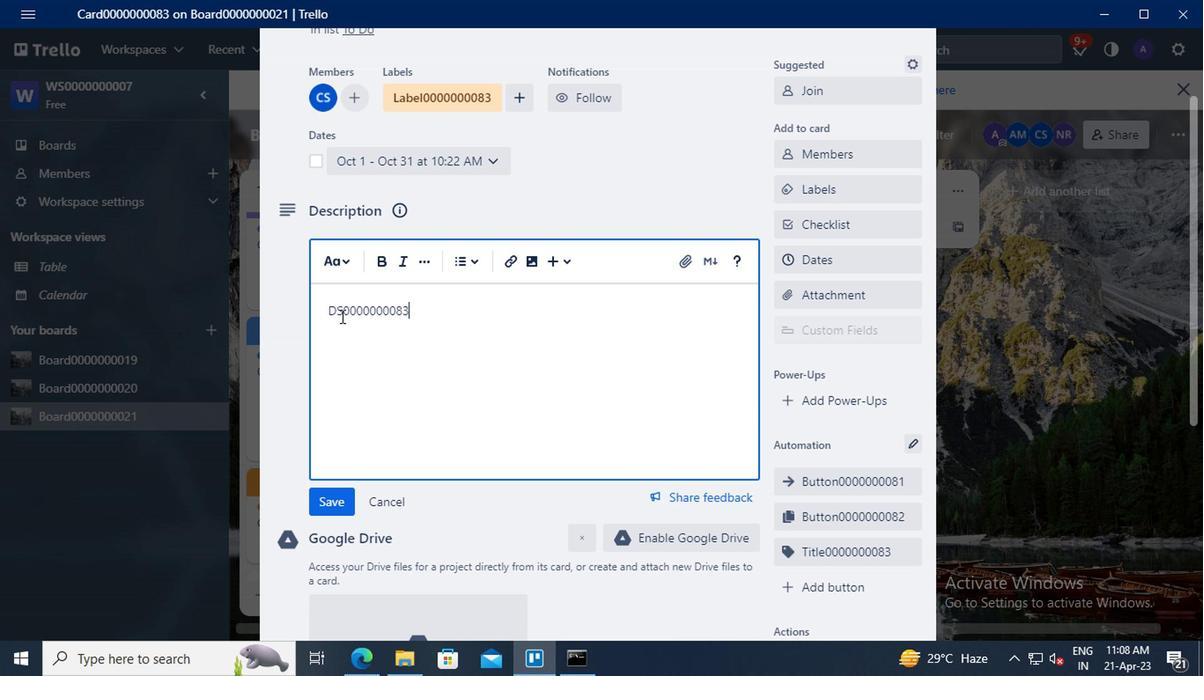 
Action: Mouse moved to (331, 407)
Screenshot: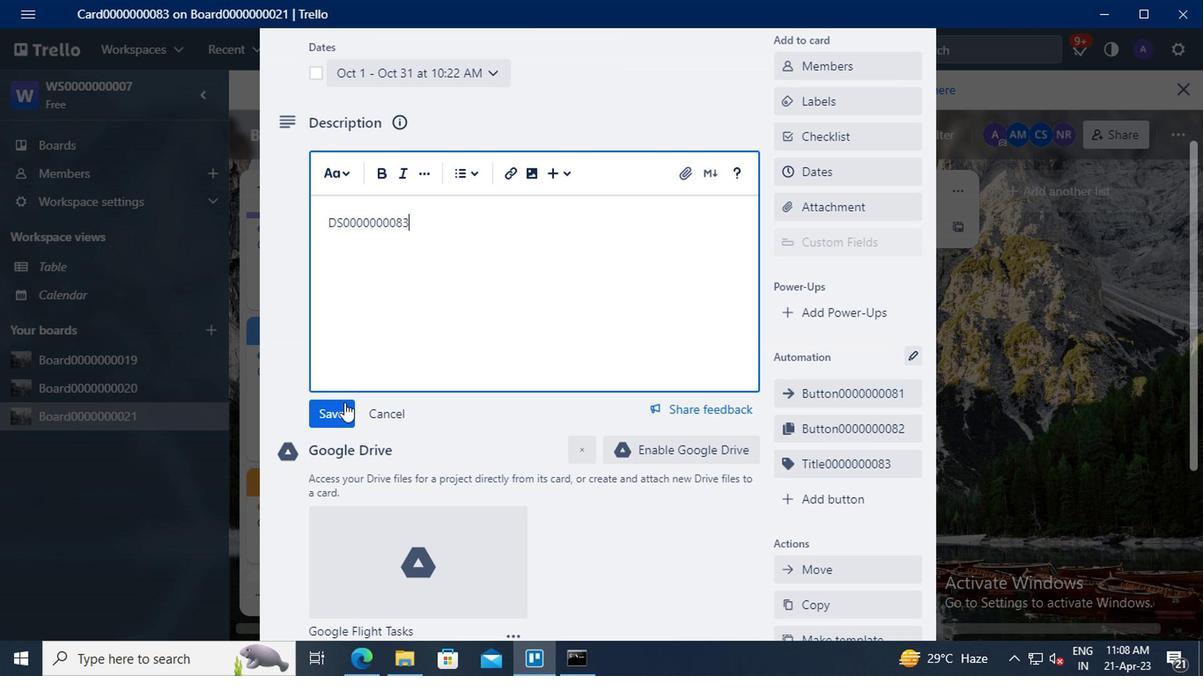 
Action: Mouse pressed left at (331, 407)
Screenshot: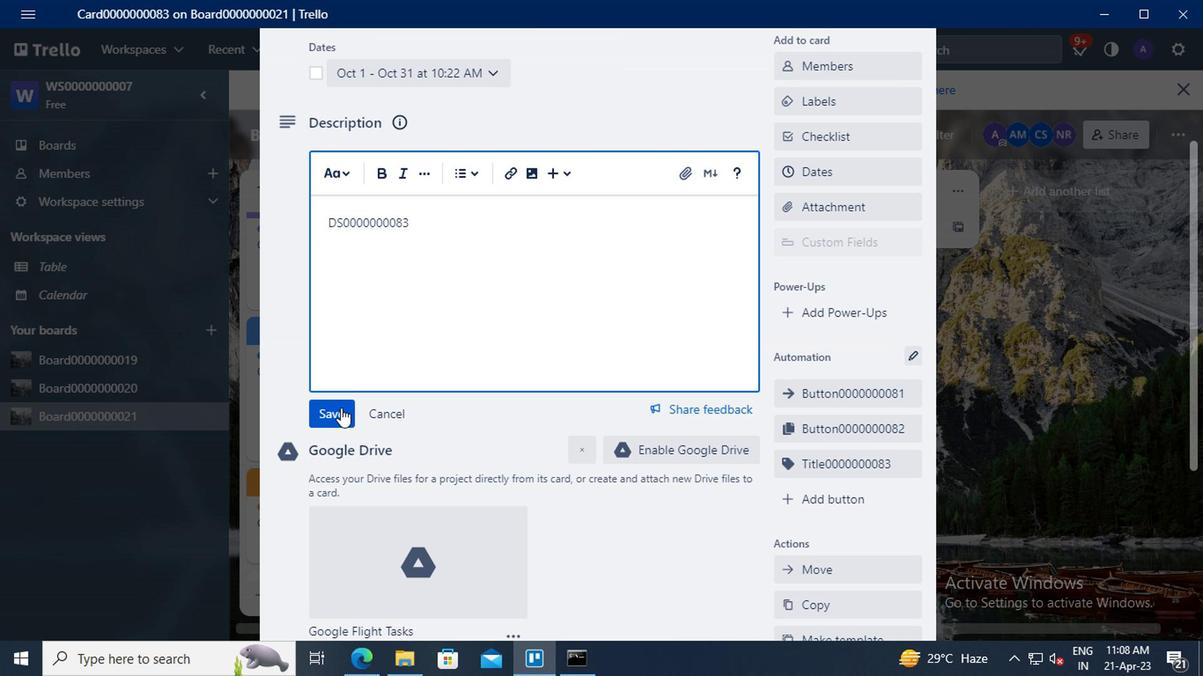 
Action: Mouse scrolled (331, 407) with delta (0, 0)
Screenshot: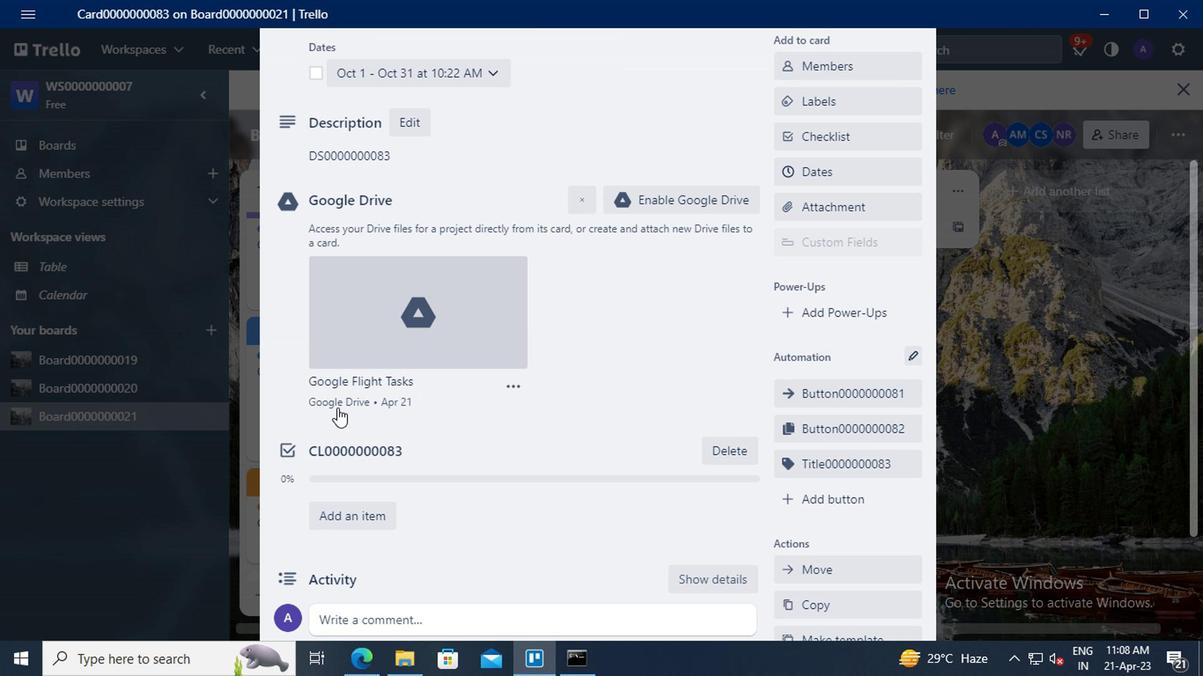 
Action: Mouse scrolled (331, 407) with delta (0, 0)
Screenshot: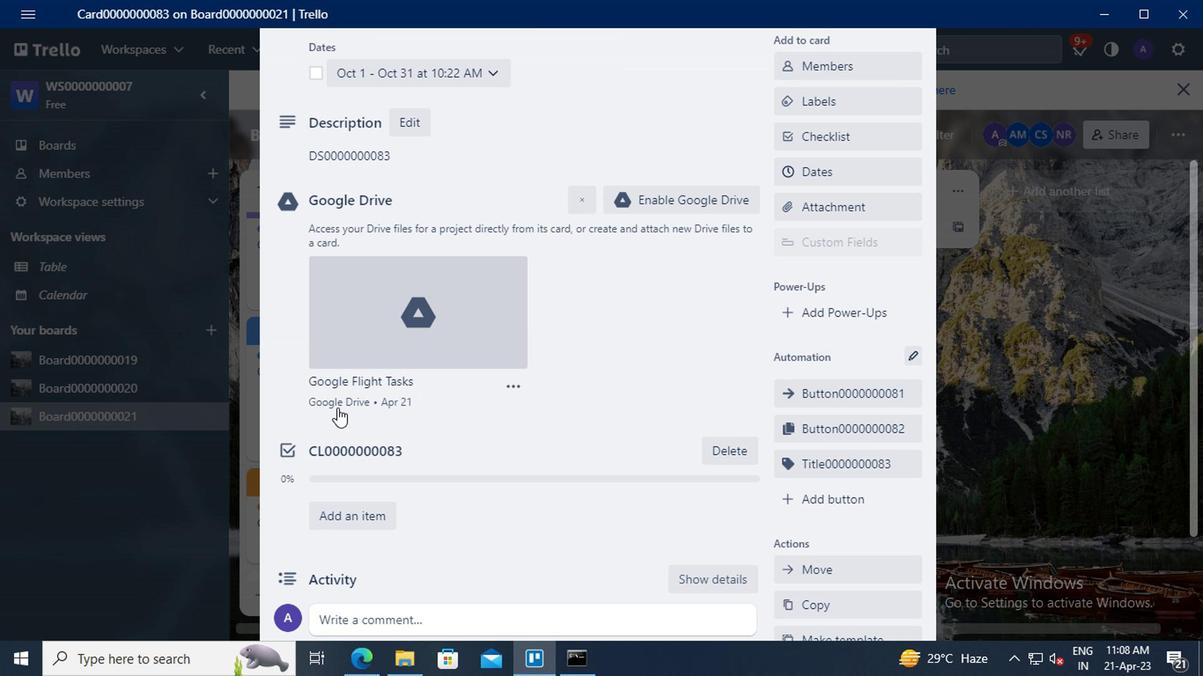 
Action: Mouse moved to (357, 445)
Screenshot: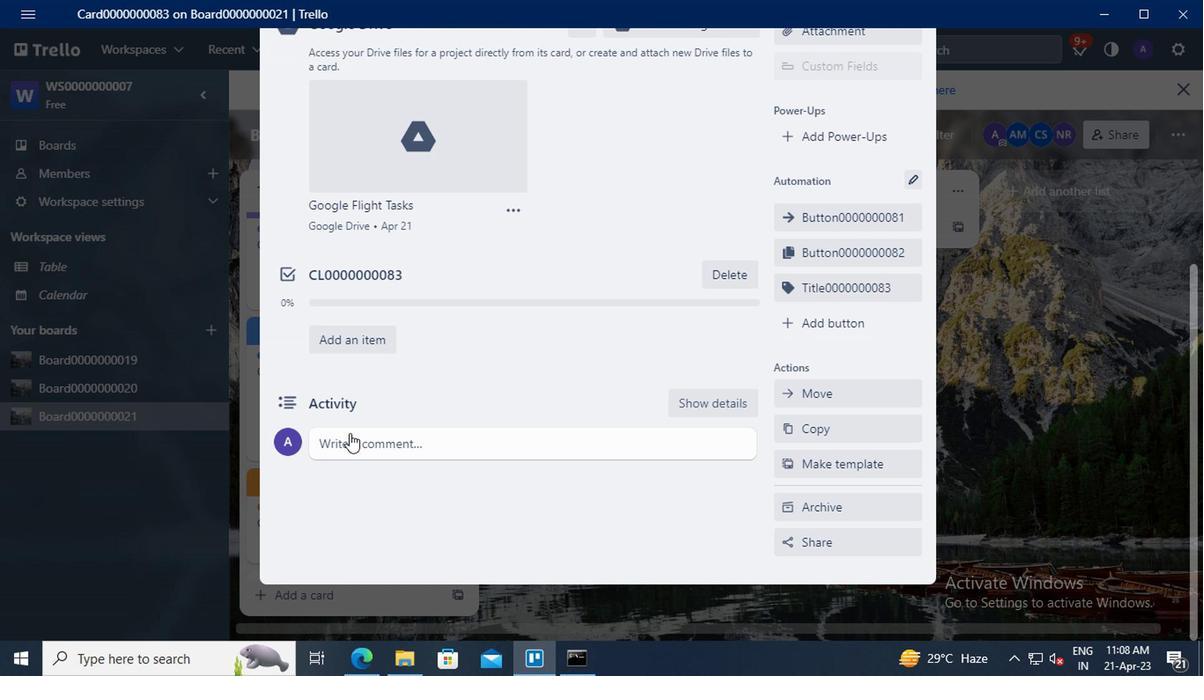 
Action: Mouse pressed left at (357, 445)
Screenshot: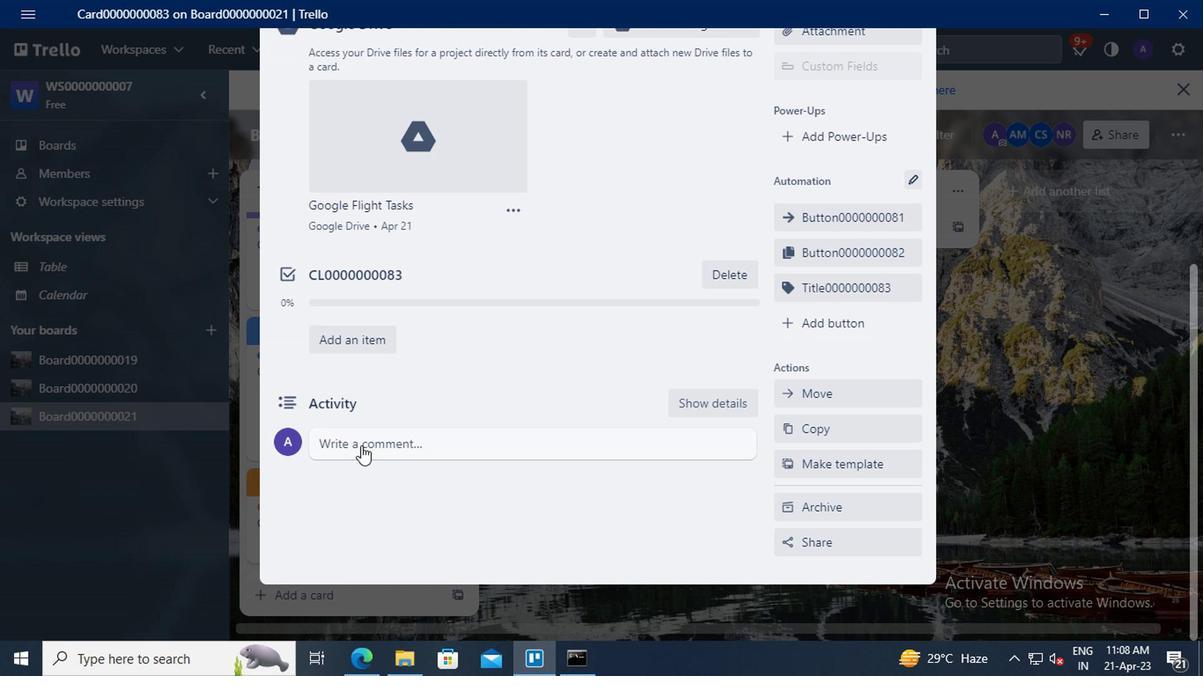 
Action: Key pressed <Key.shift>CM0000000083
Screenshot: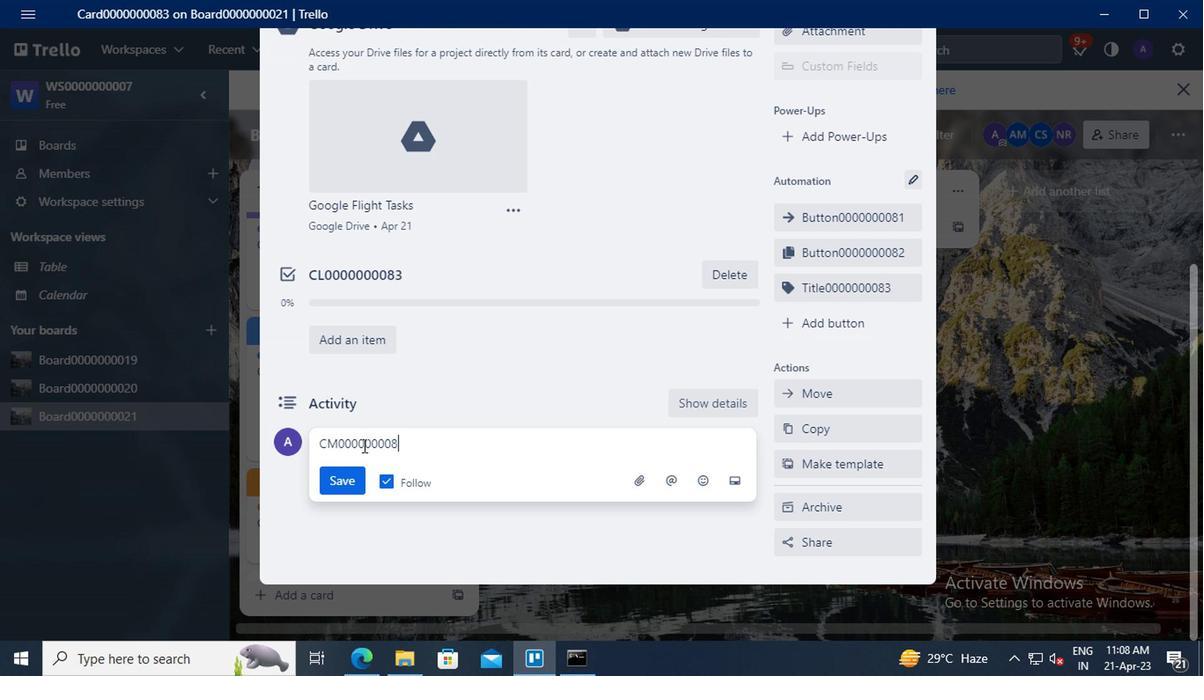 
Action: Mouse moved to (344, 477)
Screenshot: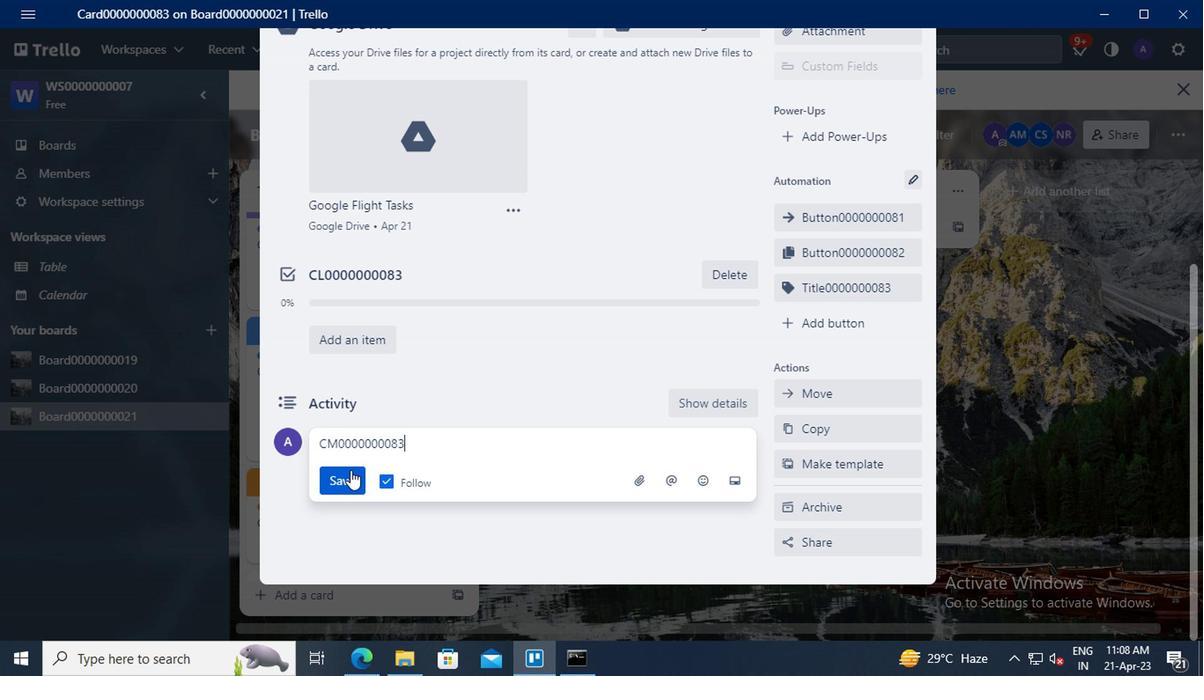 
Action: Mouse pressed left at (344, 477)
Screenshot: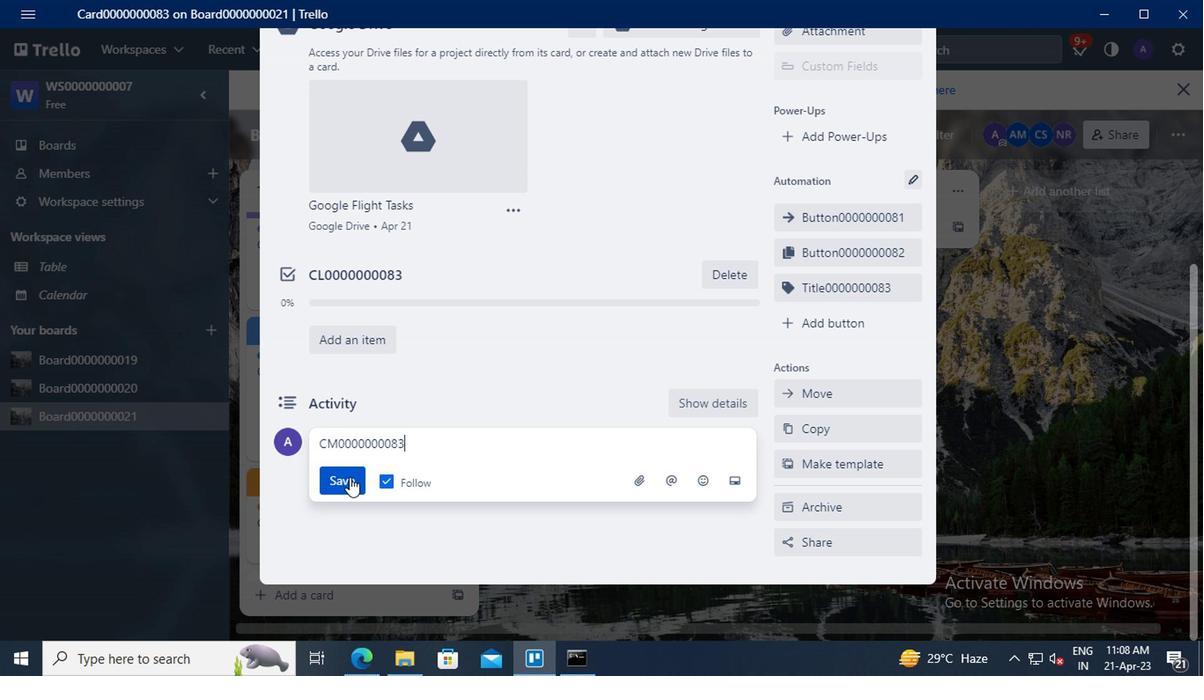 
